 Task: Find an Airbnb in Nanpiao, China for 9 guests from August 8 to August 15, with a price range of ₹10,000 to ₹14,000, 5 bedrooms, 8+ beds, 5 bathrooms, and amenities including Wifi, Free parking, and TV. Enable 'Self check-in'.
Action: Mouse moved to (595, 94)
Screenshot: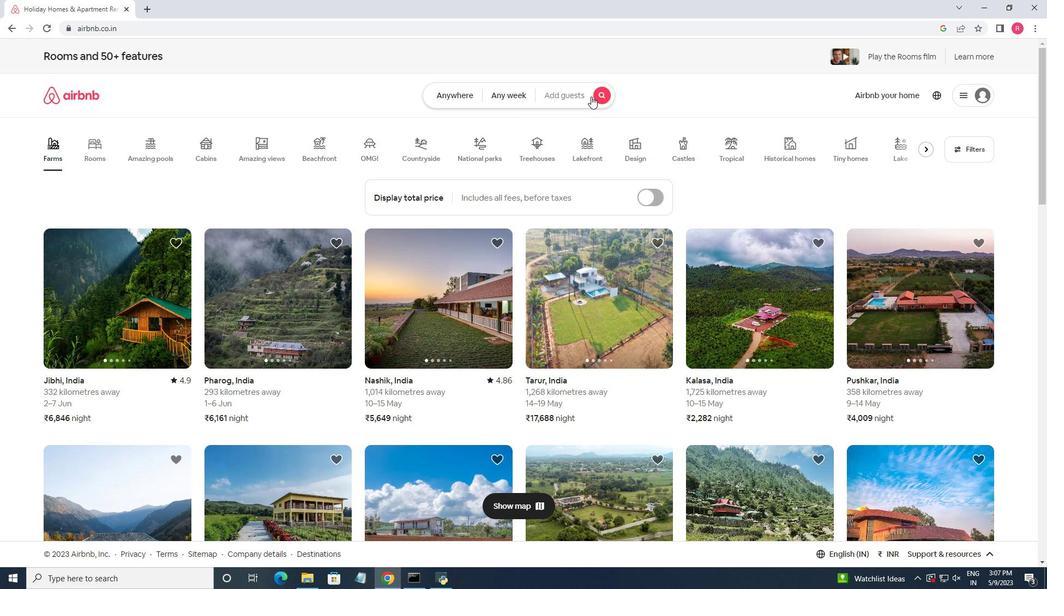 
Action: Mouse pressed left at (595, 94)
Screenshot: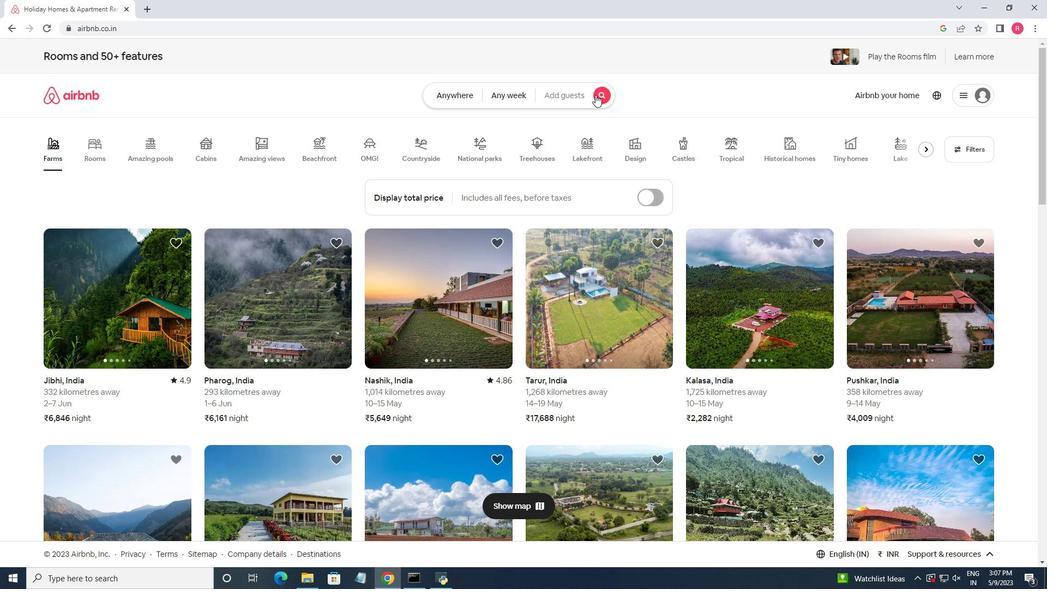 
Action: Mouse moved to (344, 140)
Screenshot: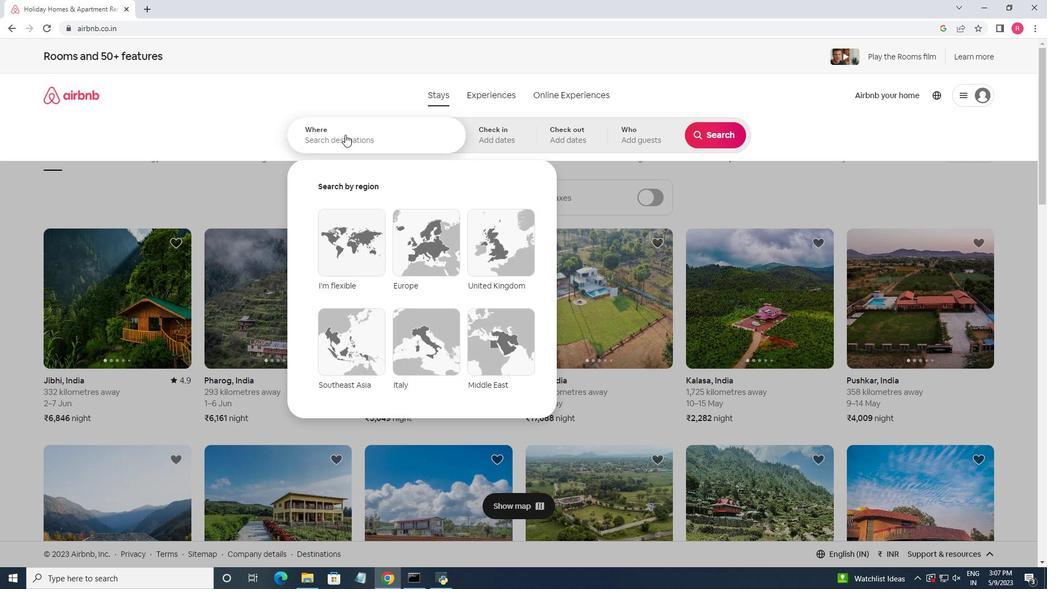 
Action: Mouse pressed left at (344, 140)
Screenshot: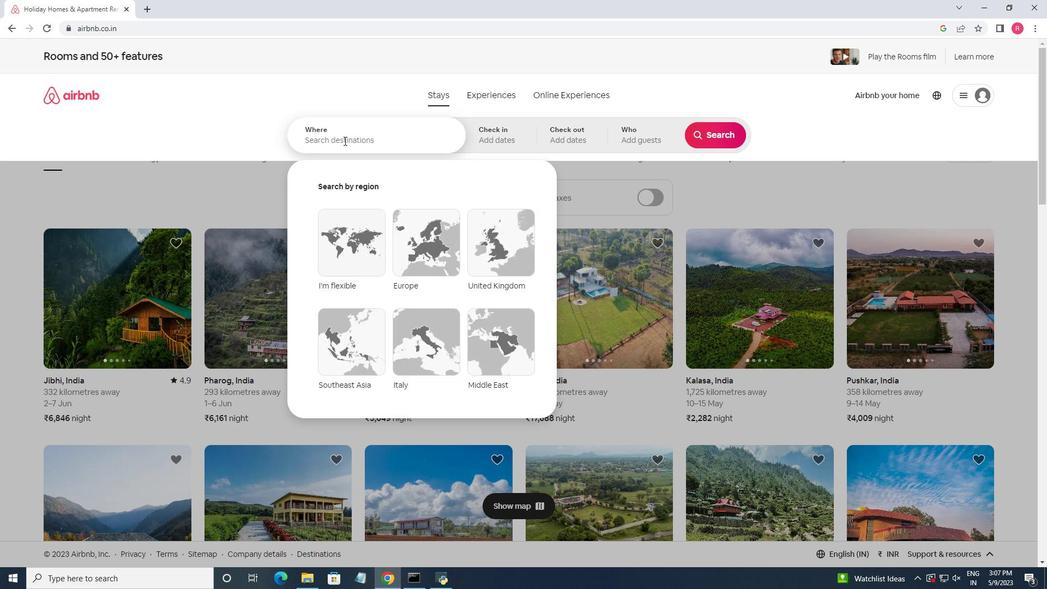 
Action: Key pressed <Key.shift><Key.shift>Nanpiao,<Key.space><Key.shift>China
Screenshot: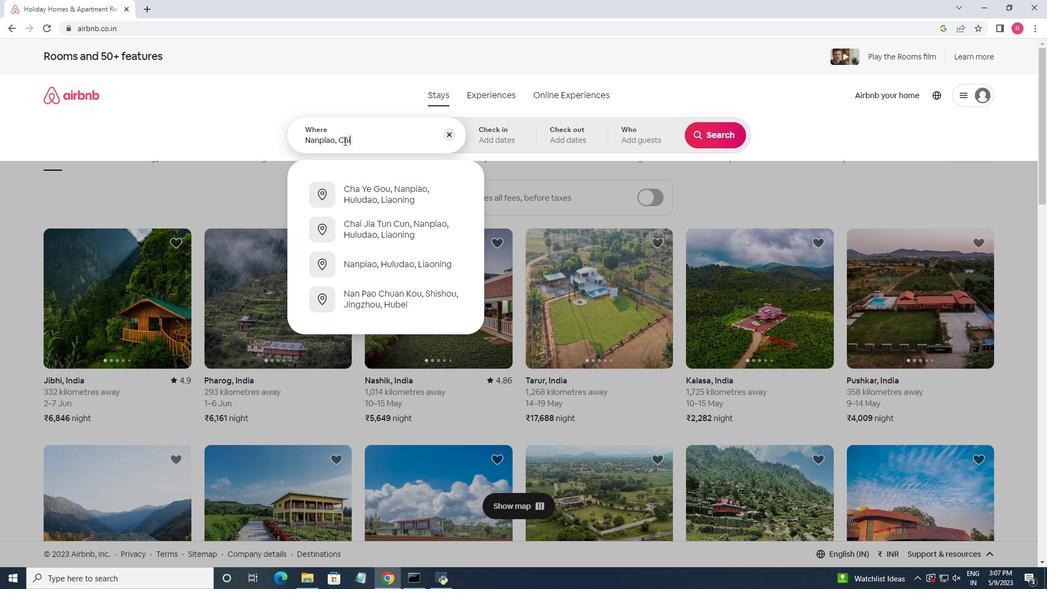 
Action: Mouse moved to (365, 89)
Screenshot: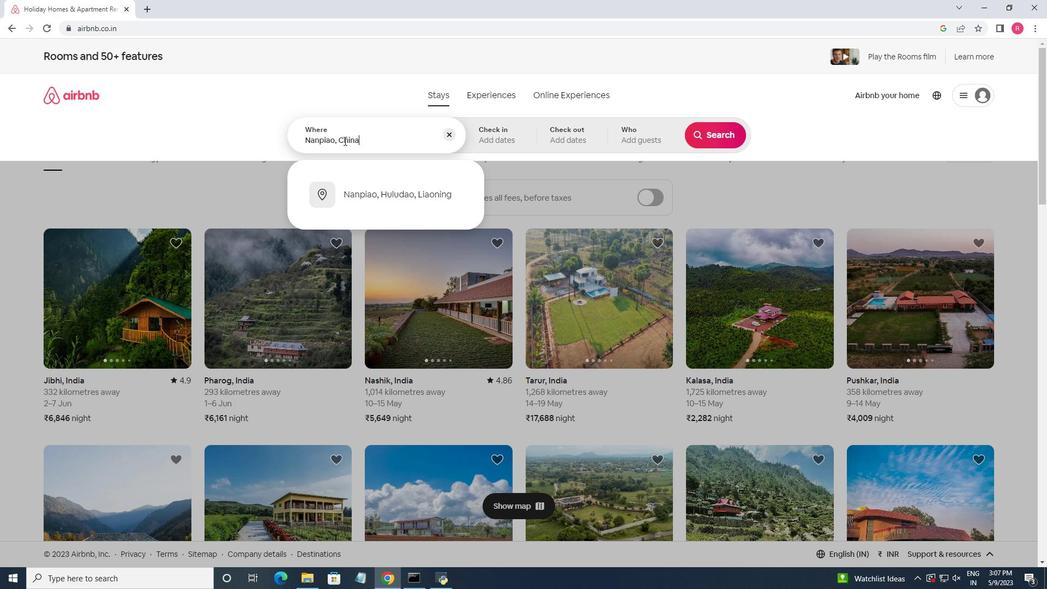 
Action: Key pressed <Key.enter>
Screenshot: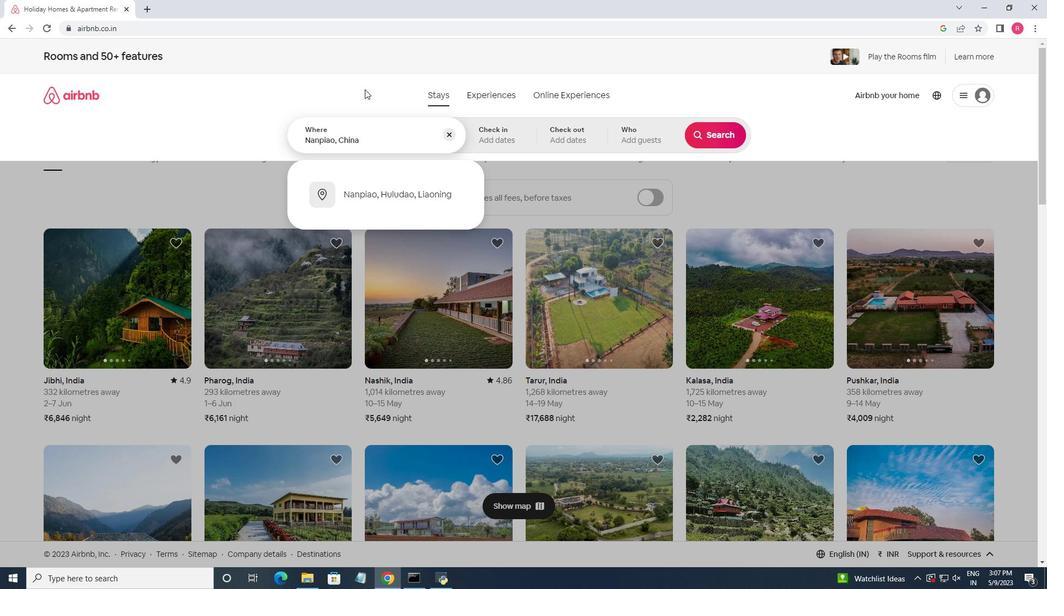 
Action: Mouse moved to (714, 227)
Screenshot: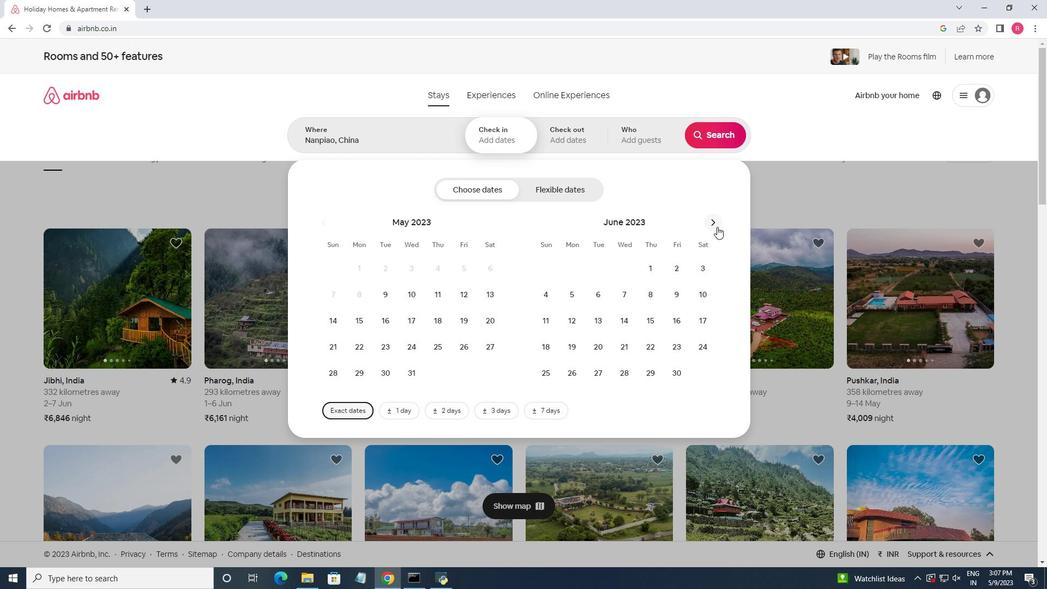 
Action: Mouse pressed left at (714, 227)
Screenshot: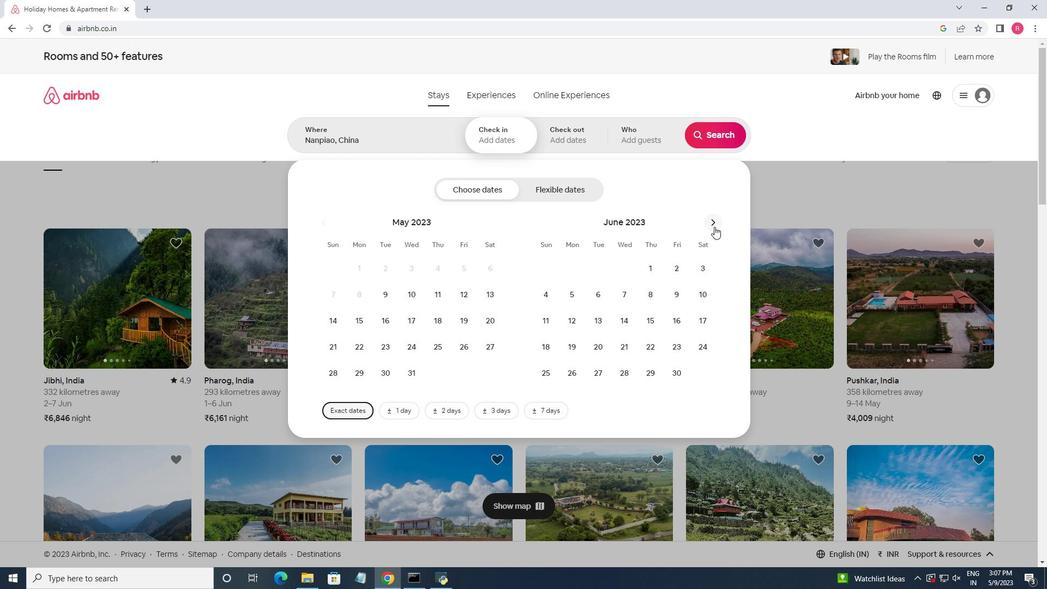 
Action: Mouse pressed left at (714, 227)
Screenshot: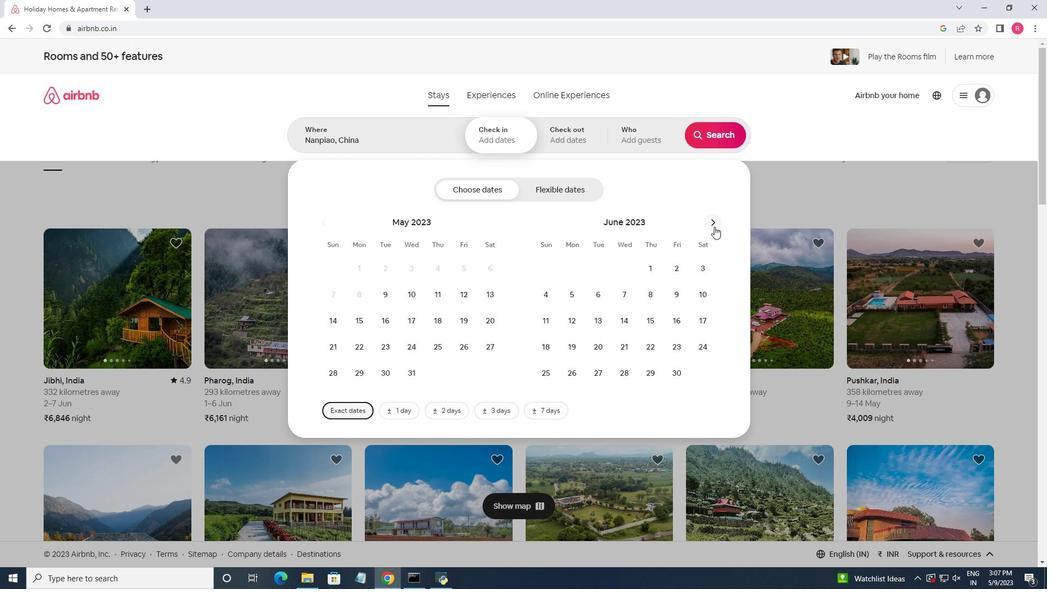 
Action: Mouse moved to (594, 295)
Screenshot: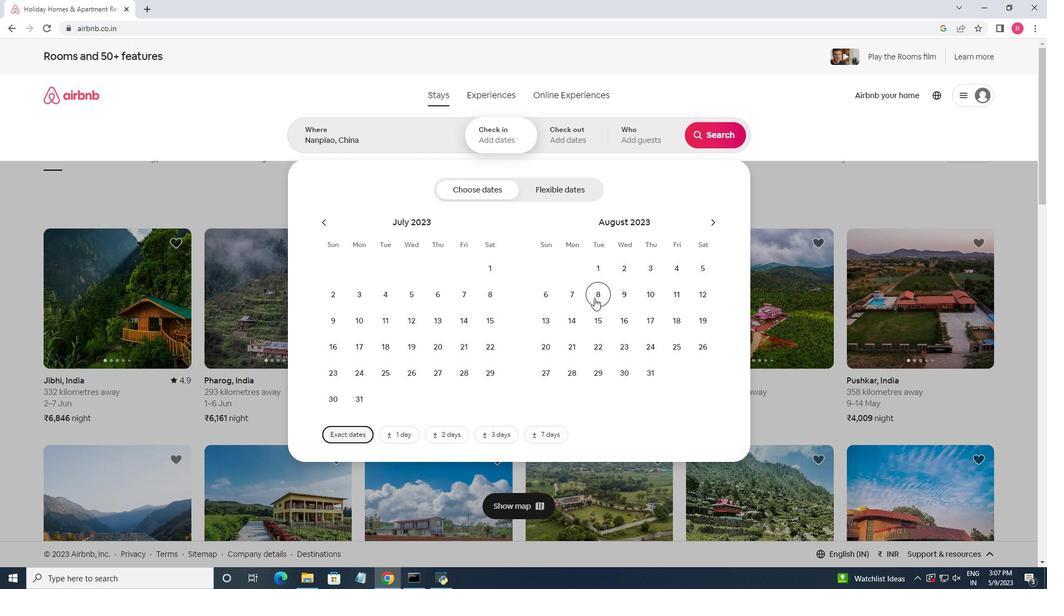 
Action: Mouse pressed left at (594, 295)
Screenshot: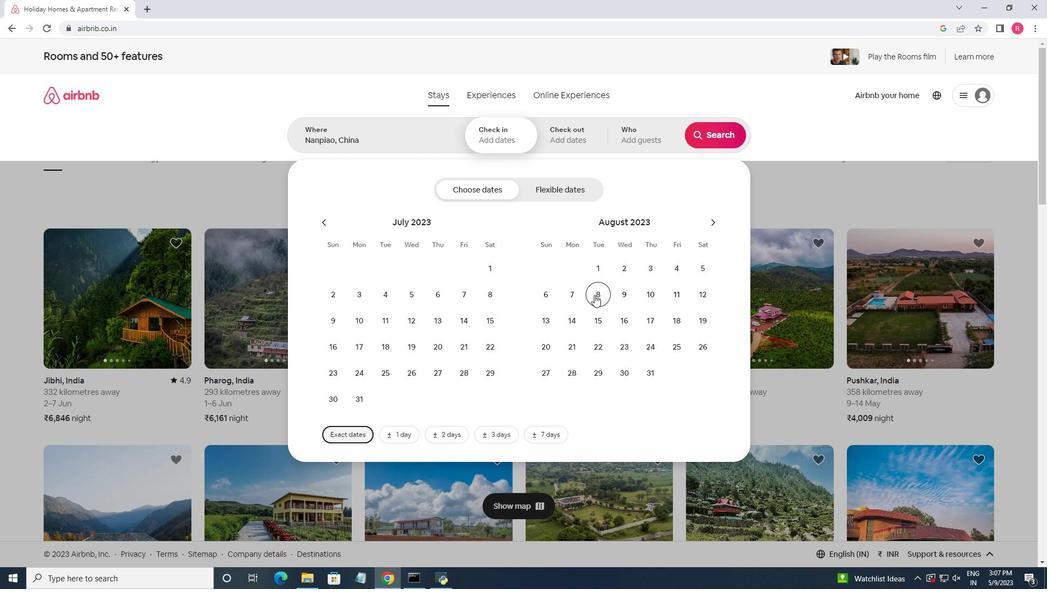 
Action: Mouse moved to (599, 318)
Screenshot: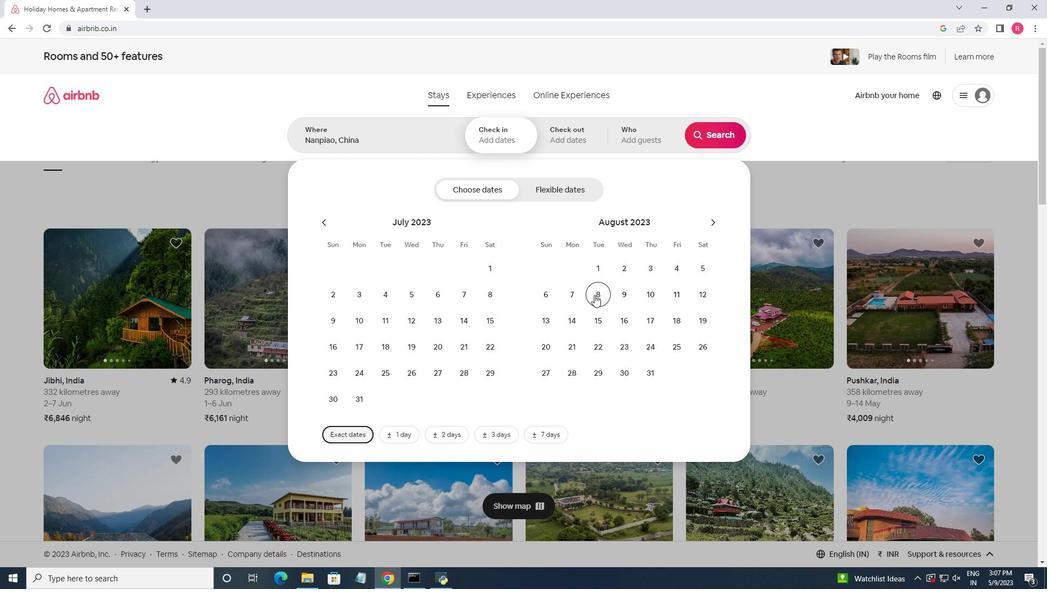 
Action: Mouse pressed left at (599, 318)
Screenshot: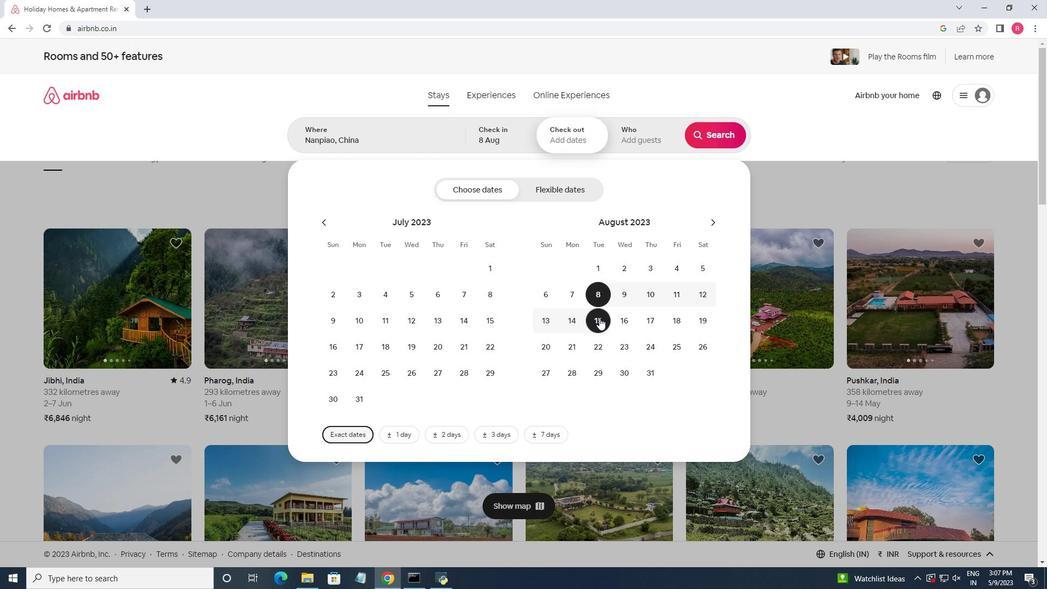 
Action: Mouse moved to (651, 142)
Screenshot: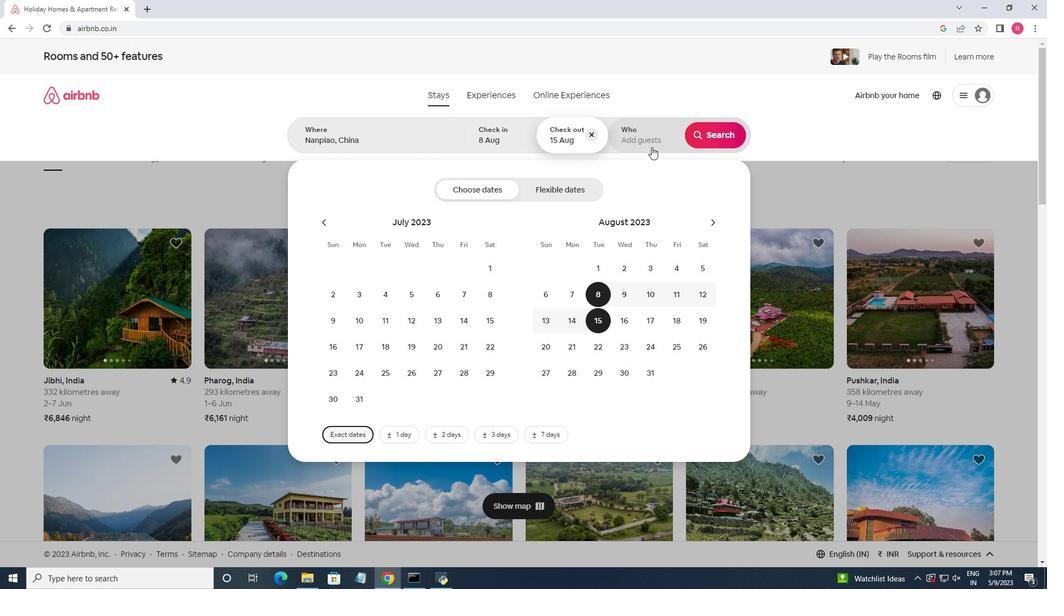 
Action: Mouse pressed left at (651, 142)
Screenshot: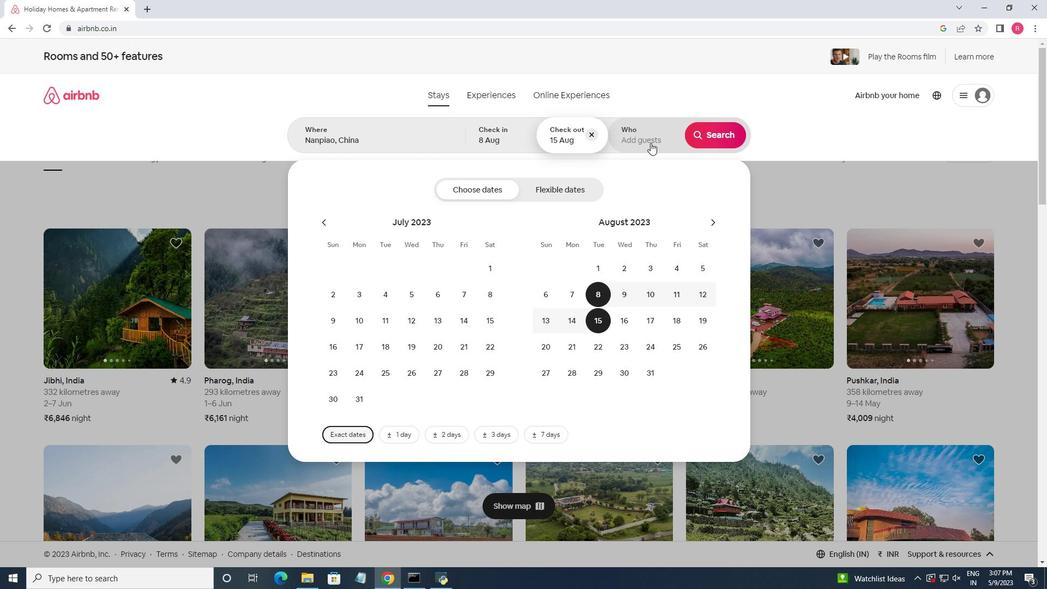 
Action: Mouse moved to (719, 199)
Screenshot: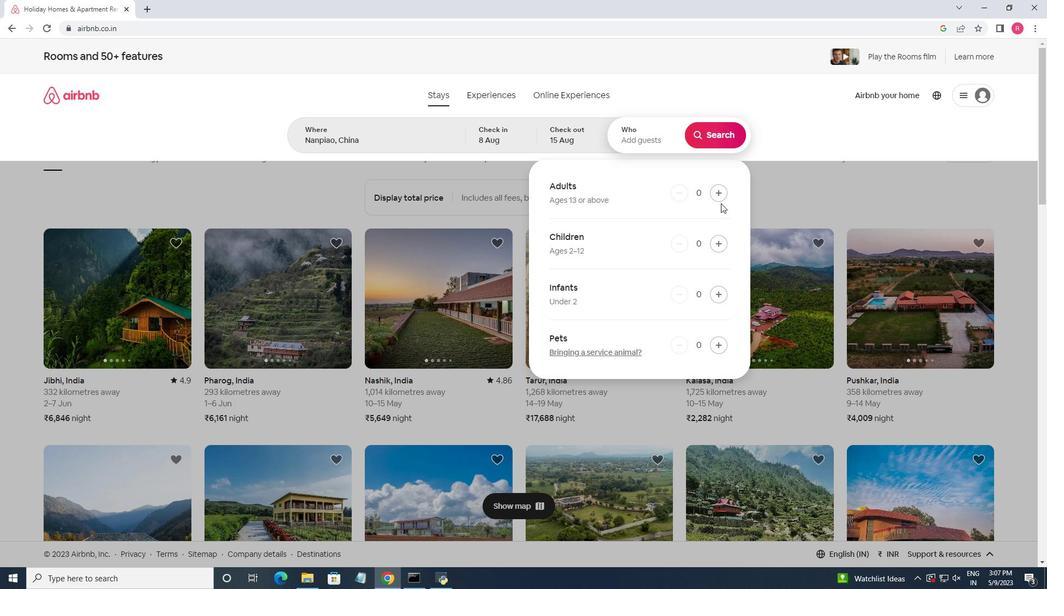 
Action: Mouse pressed left at (719, 199)
Screenshot: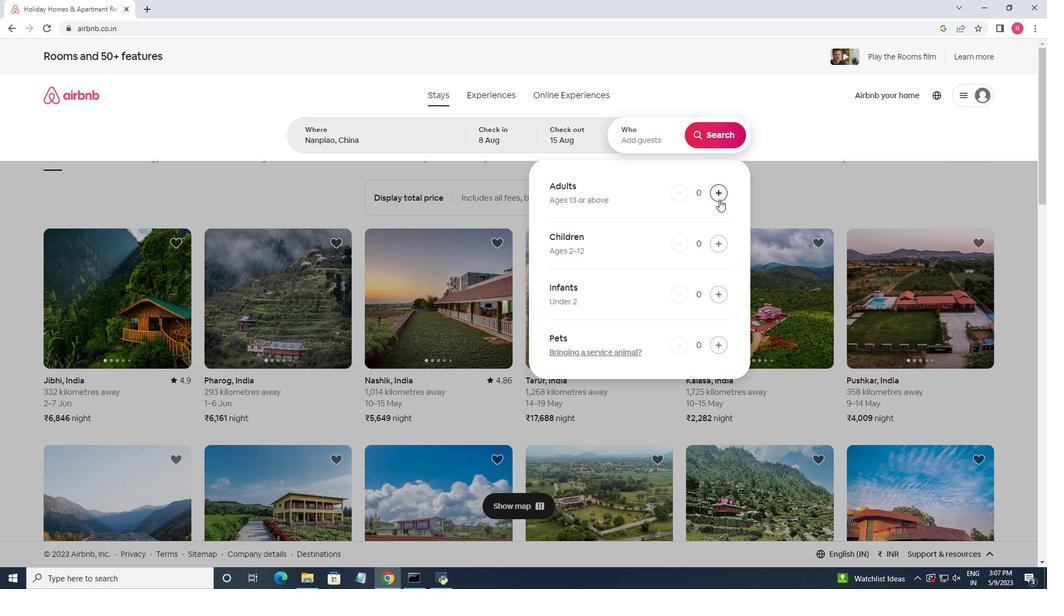
Action: Mouse pressed left at (719, 199)
Screenshot: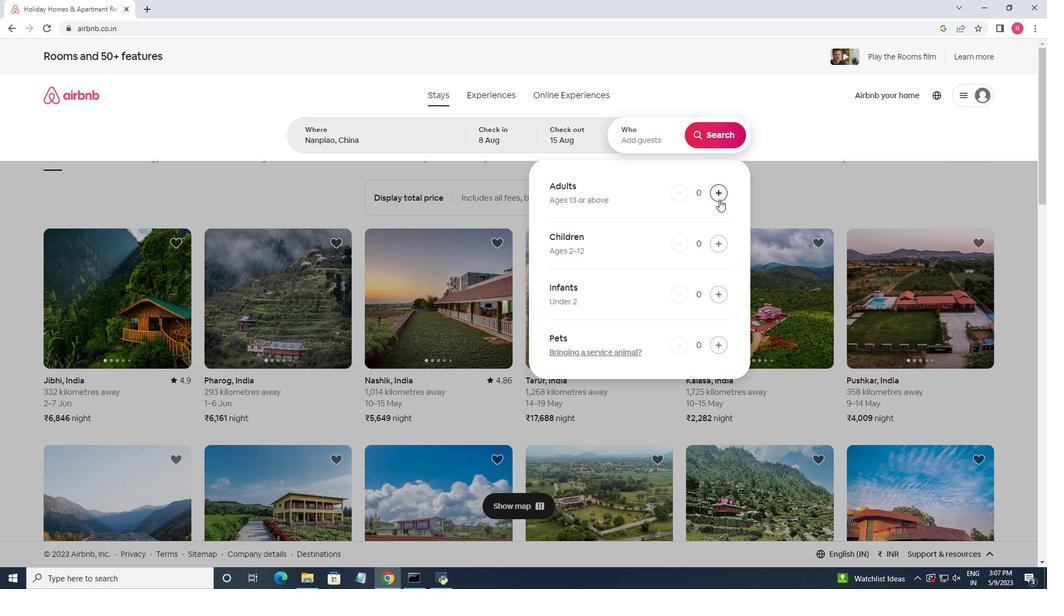 
Action: Mouse pressed left at (719, 199)
Screenshot: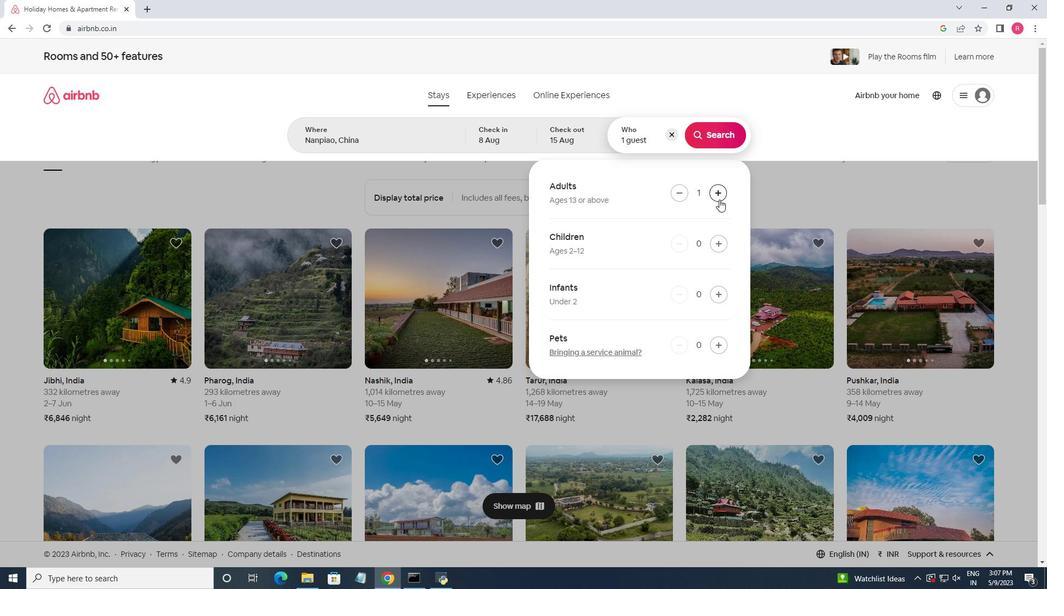 
Action: Mouse pressed left at (719, 199)
Screenshot: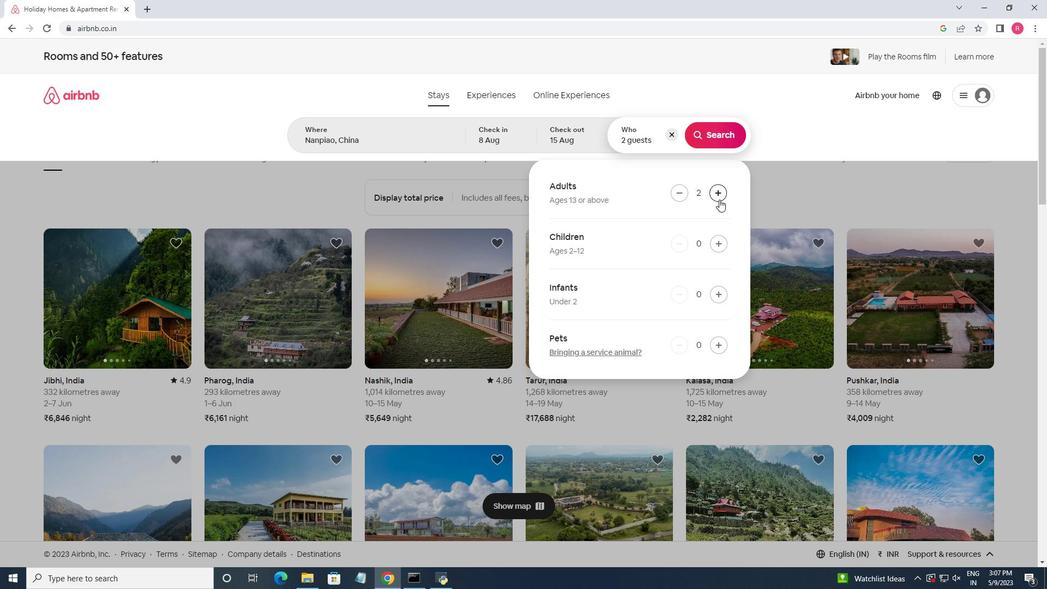 
Action: Mouse pressed left at (719, 199)
Screenshot: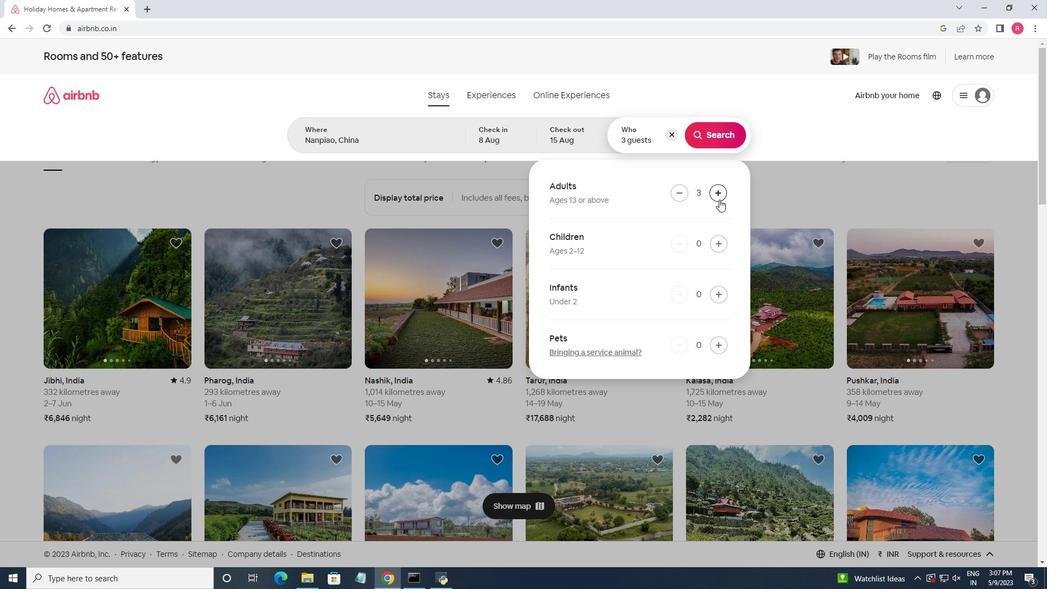 
Action: Mouse pressed left at (719, 199)
Screenshot: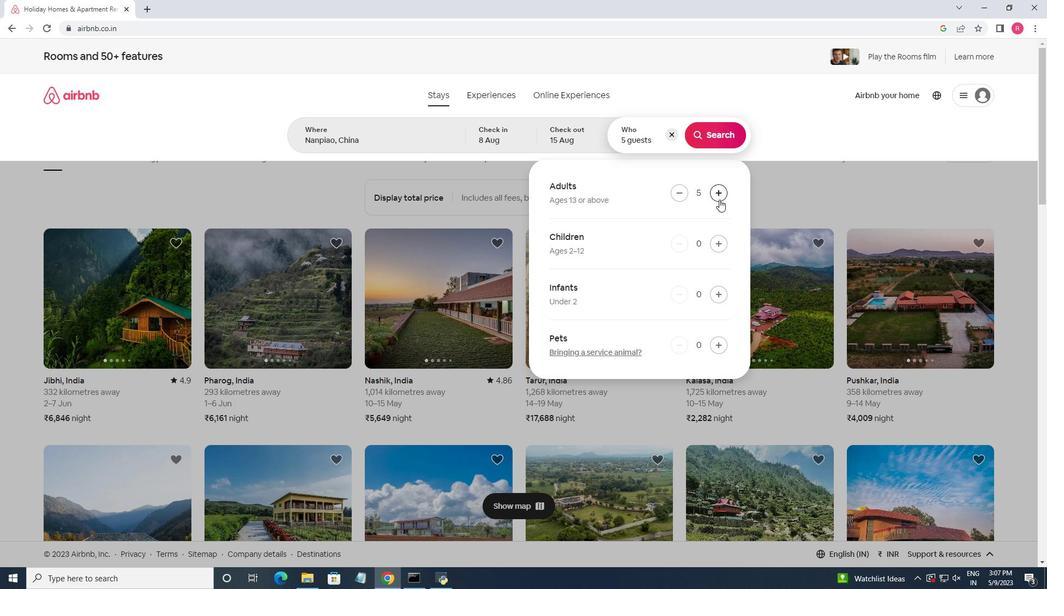
Action: Mouse pressed left at (719, 199)
Screenshot: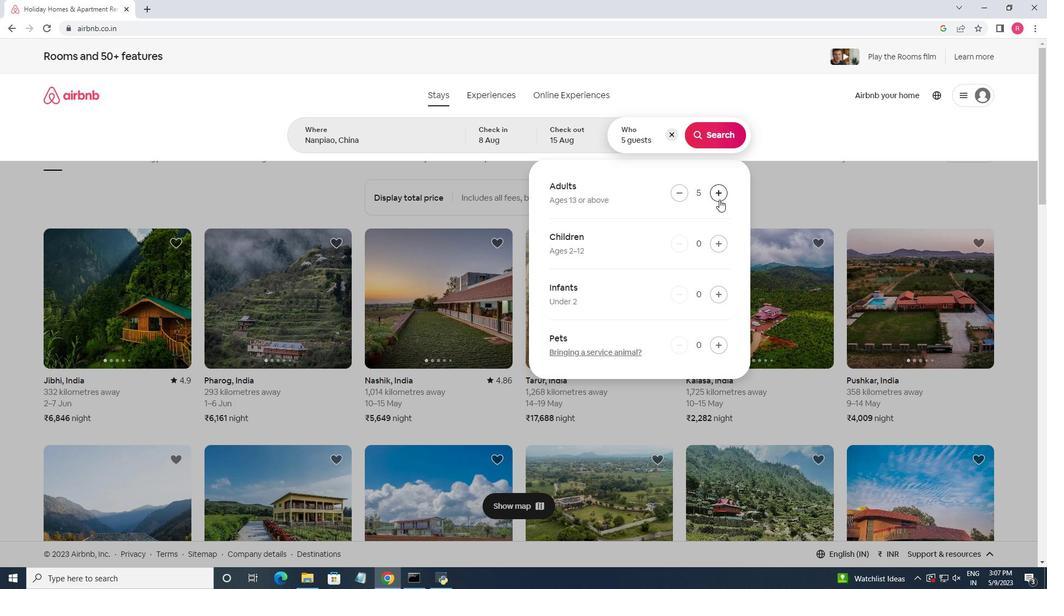 
Action: Mouse pressed left at (719, 199)
Screenshot: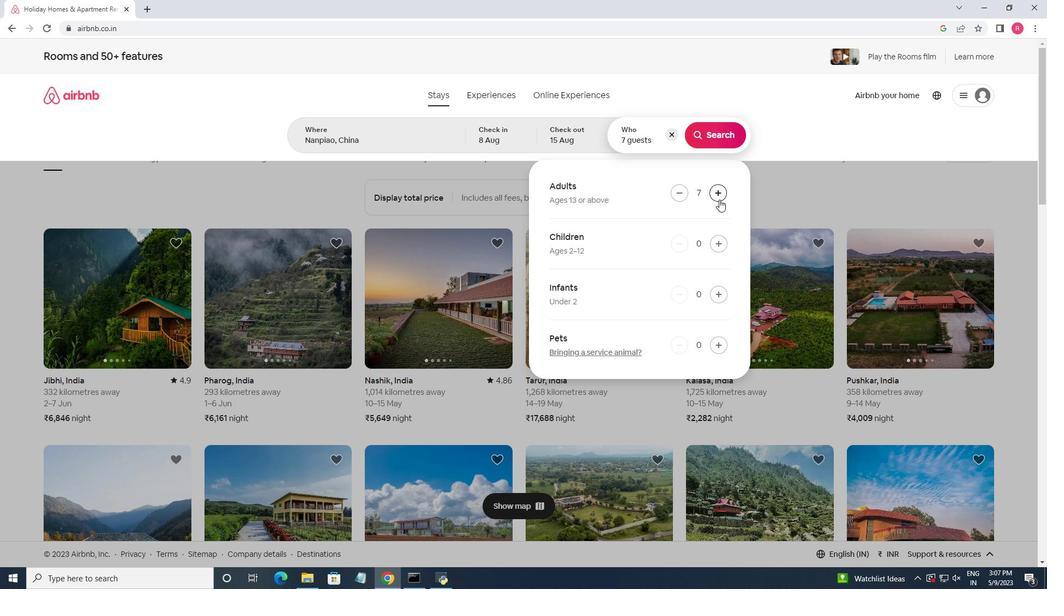 
Action: Mouse pressed left at (719, 199)
Screenshot: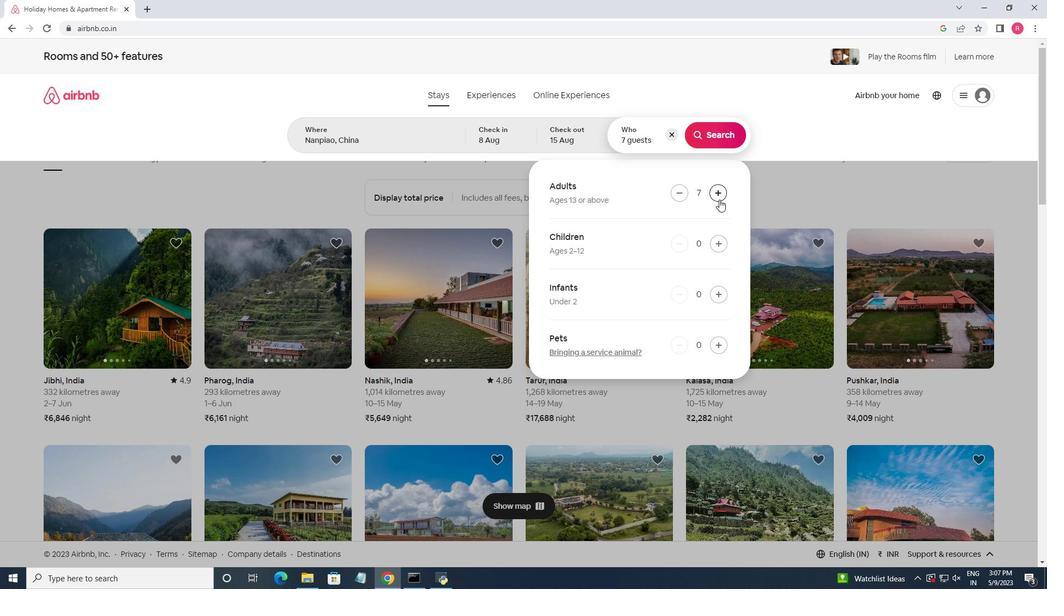 
Action: Mouse moved to (710, 133)
Screenshot: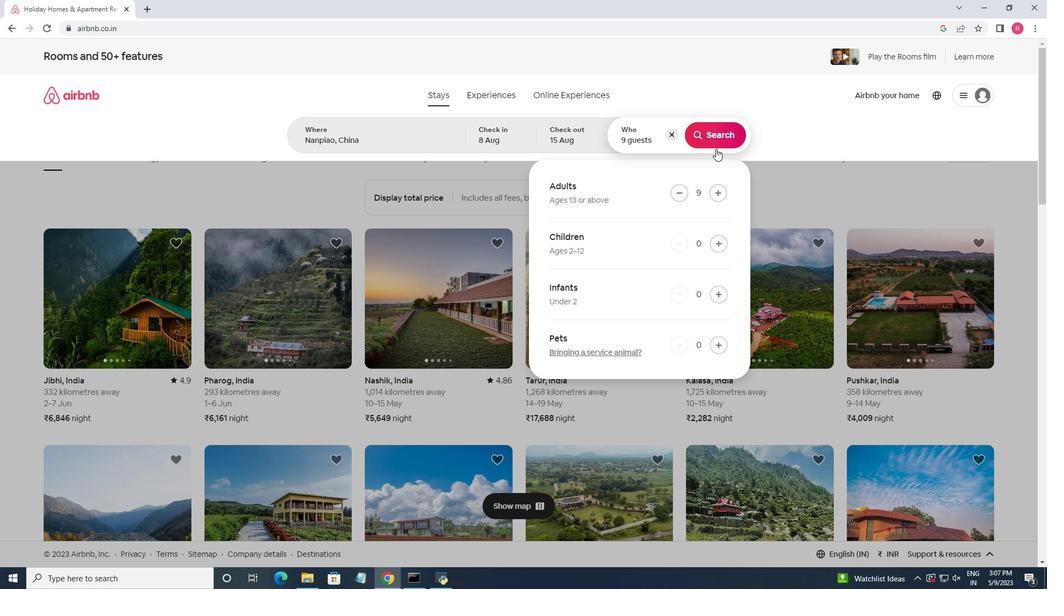 
Action: Mouse pressed left at (710, 133)
Screenshot: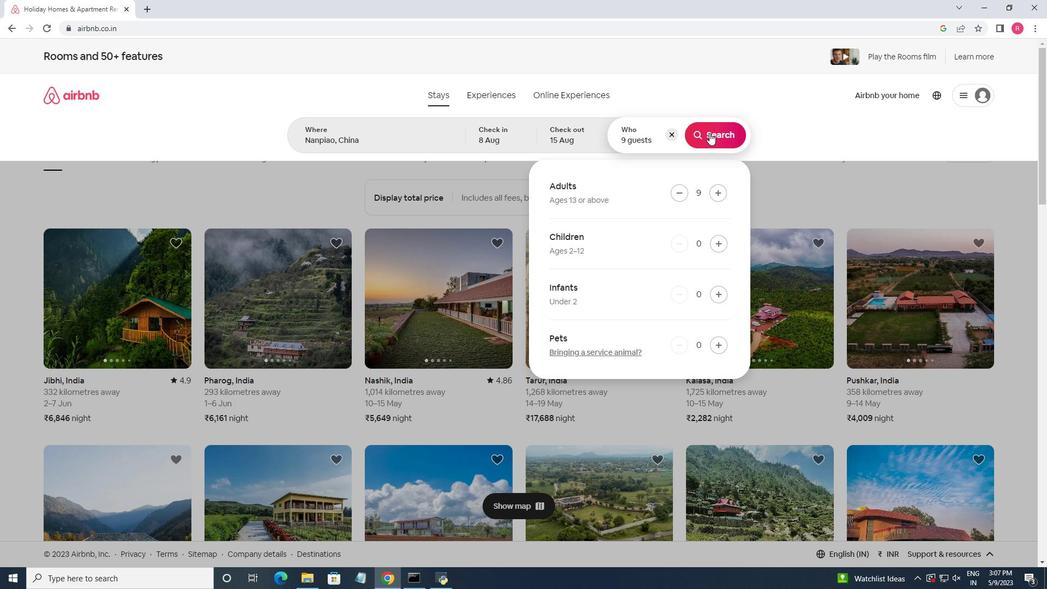 
Action: Mouse moved to (994, 100)
Screenshot: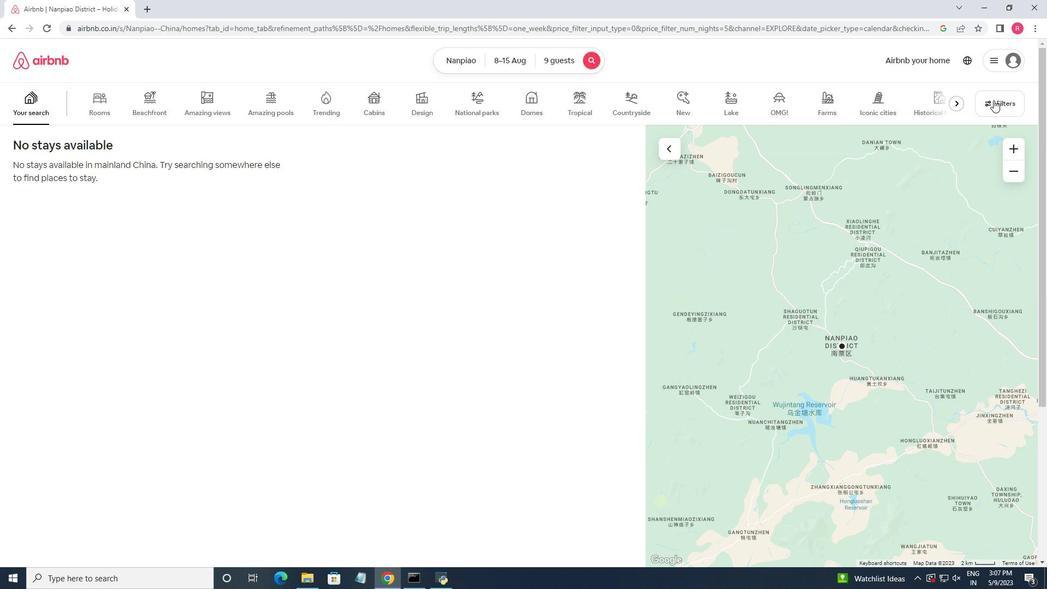 
Action: Mouse pressed left at (994, 100)
Screenshot: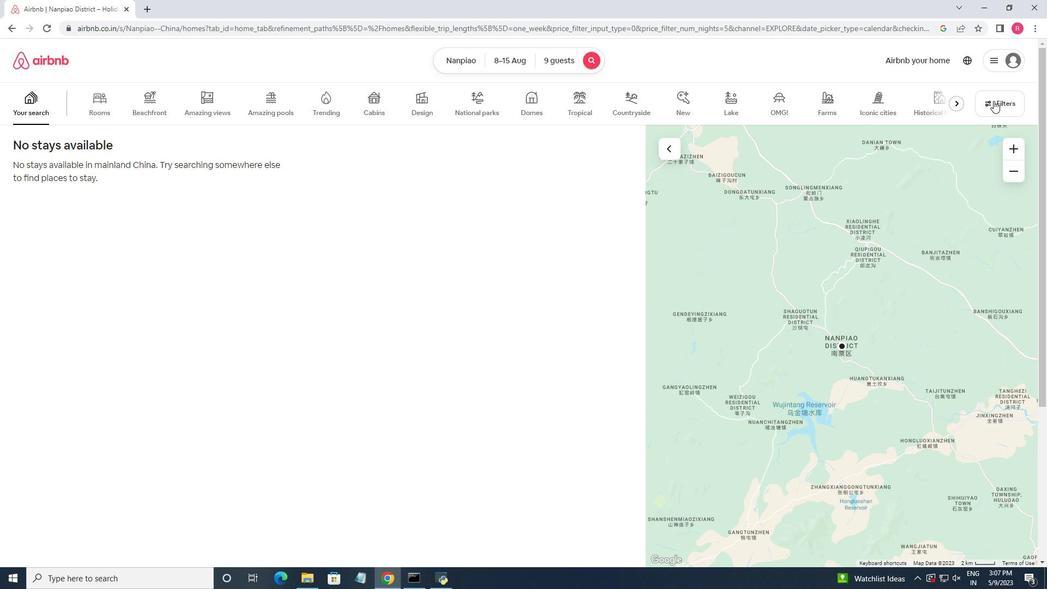 
Action: Mouse moved to (420, 370)
Screenshot: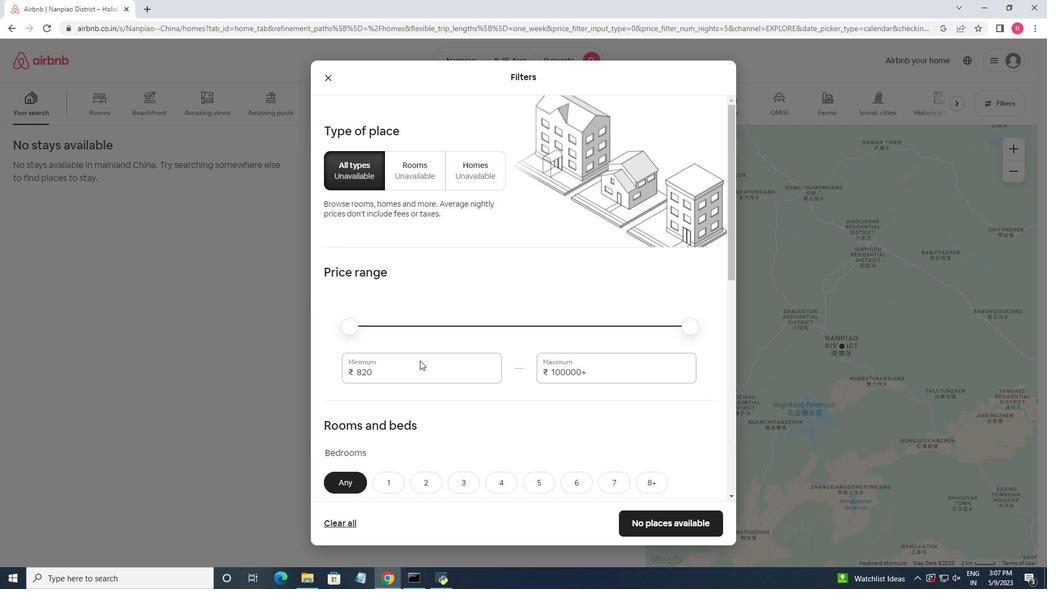 
Action: Mouse pressed left at (420, 370)
Screenshot: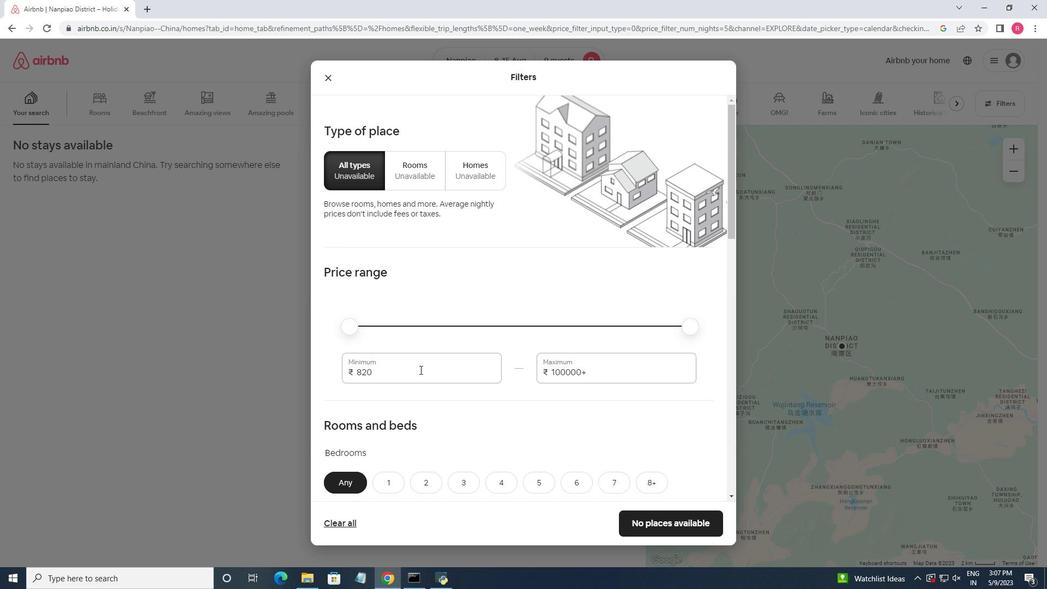 
Action: Mouse moved to (419, 371)
Screenshot: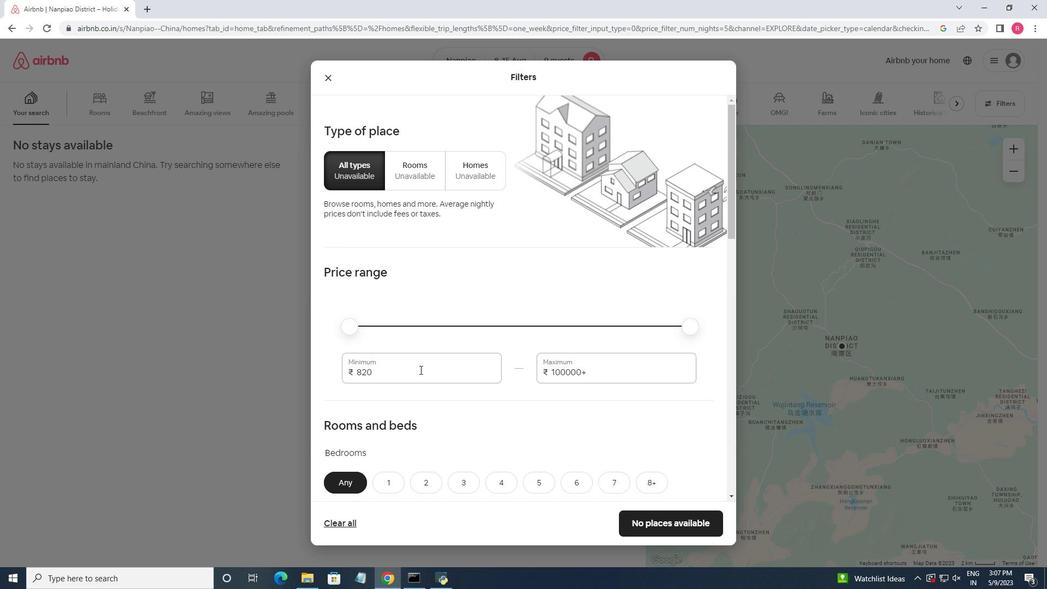 
Action: Mouse pressed left at (419, 371)
Screenshot: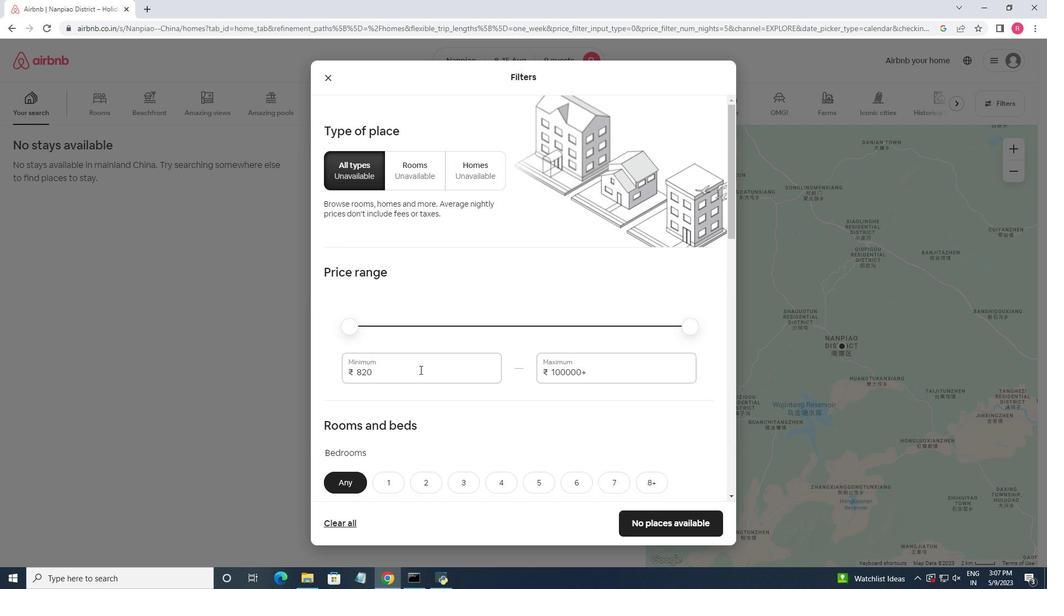 
Action: Key pressed <Key.backspace>10000<Key.tab>14000
Screenshot: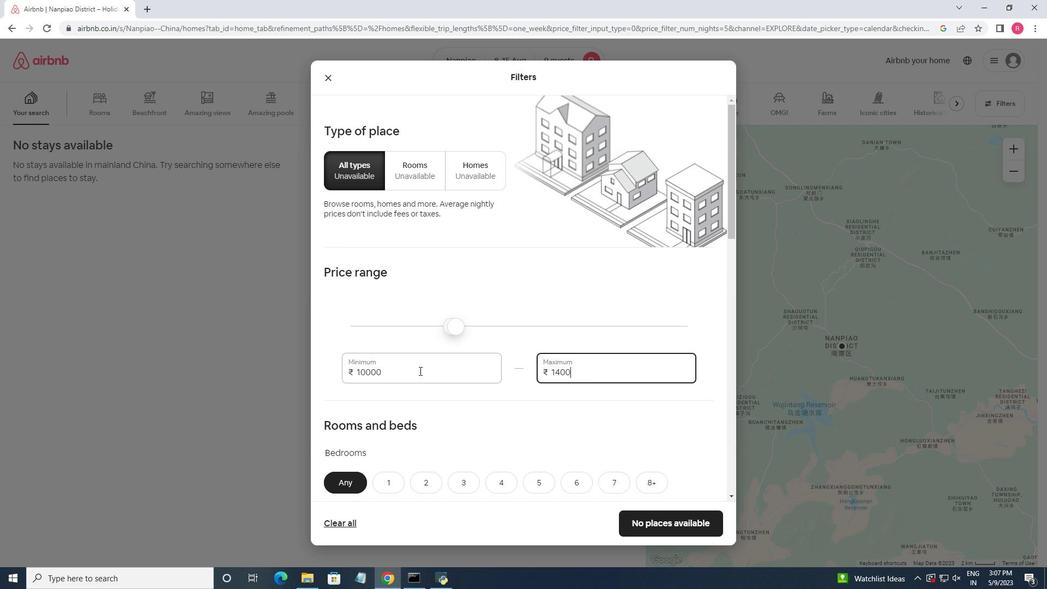 
Action: Mouse moved to (515, 330)
Screenshot: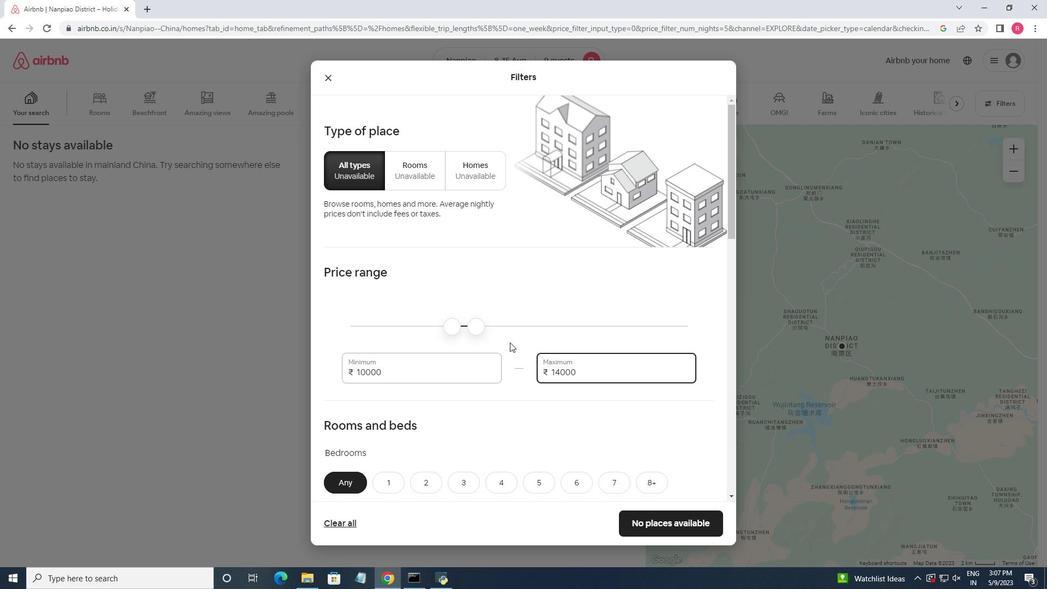 
Action: Mouse scrolled (515, 330) with delta (0, 0)
Screenshot: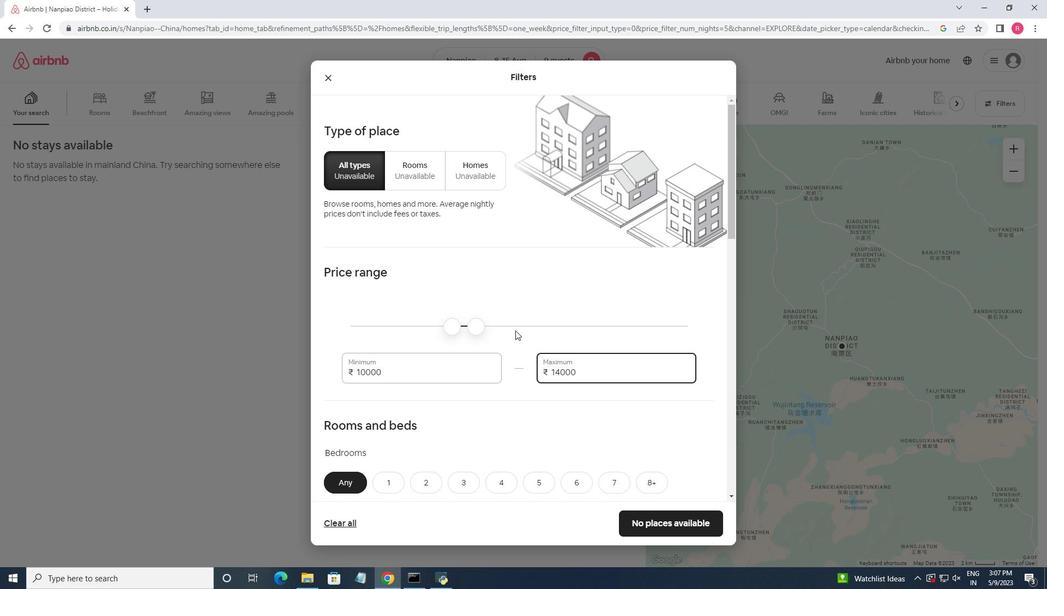 
Action: Mouse moved to (517, 330)
Screenshot: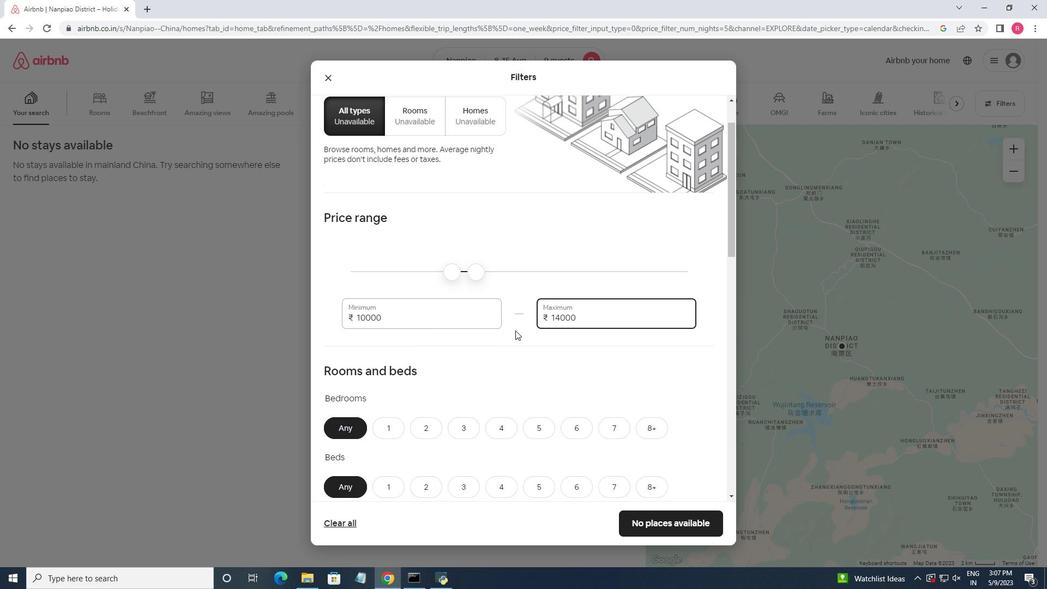
Action: Mouse scrolled (517, 329) with delta (0, 0)
Screenshot: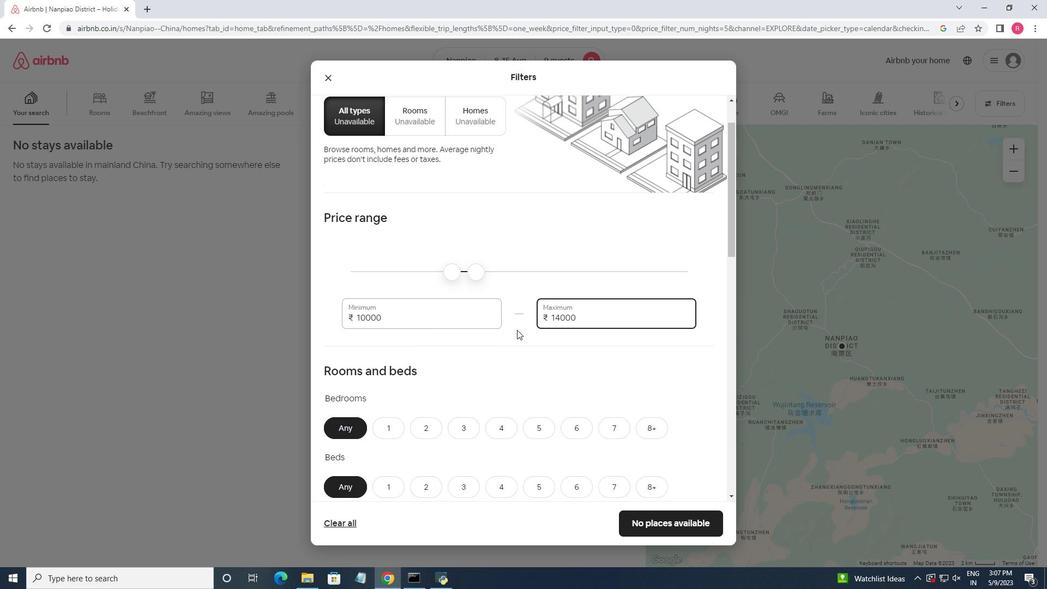 
Action: Mouse scrolled (517, 329) with delta (0, 0)
Screenshot: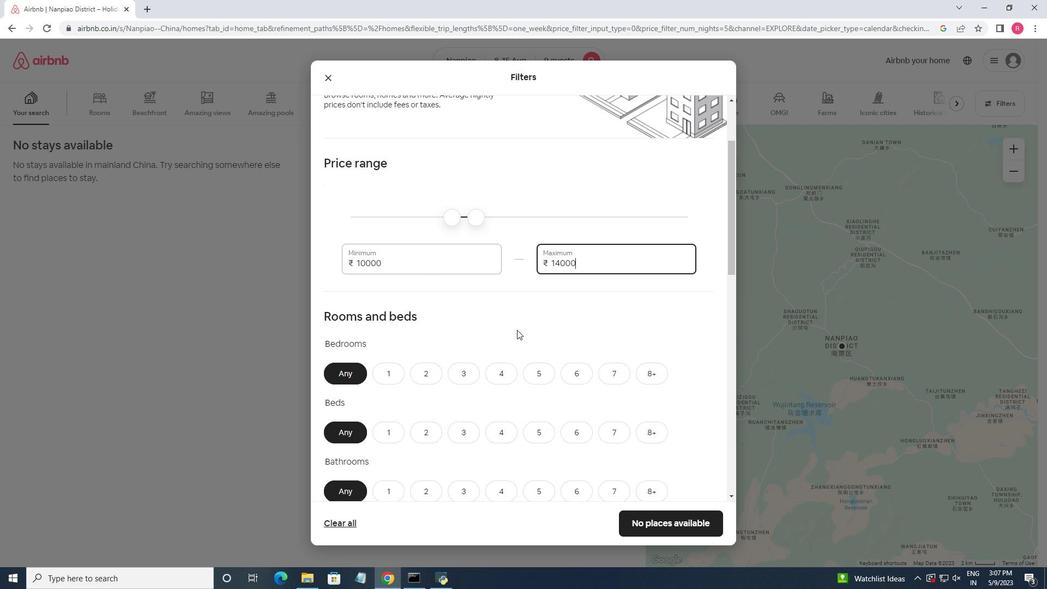 
Action: Mouse moved to (551, 325)
Screenshot: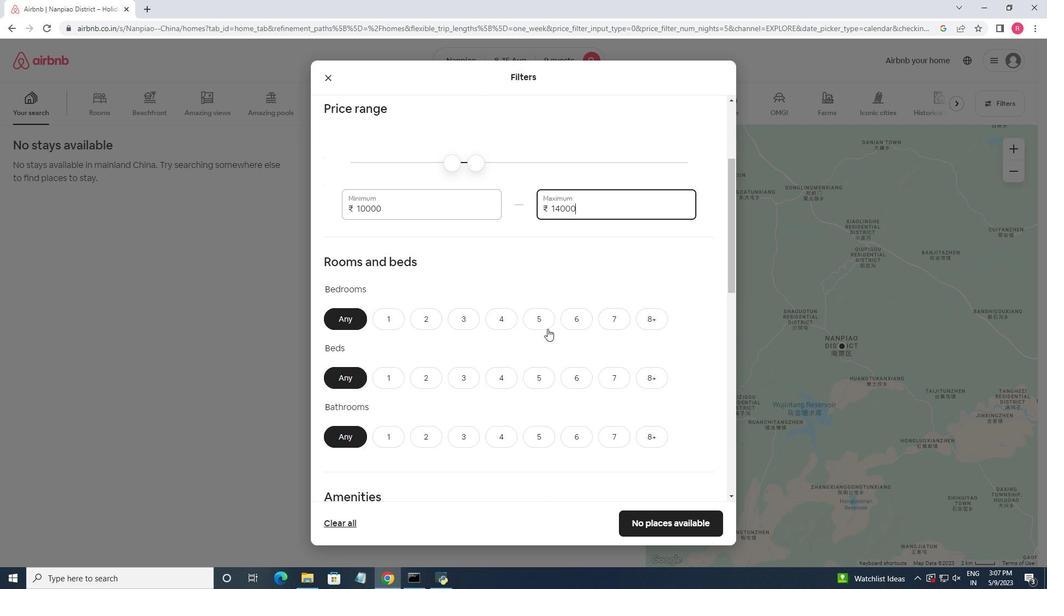 
Action: Mouse pressed left at (551, 325)
Screenshot: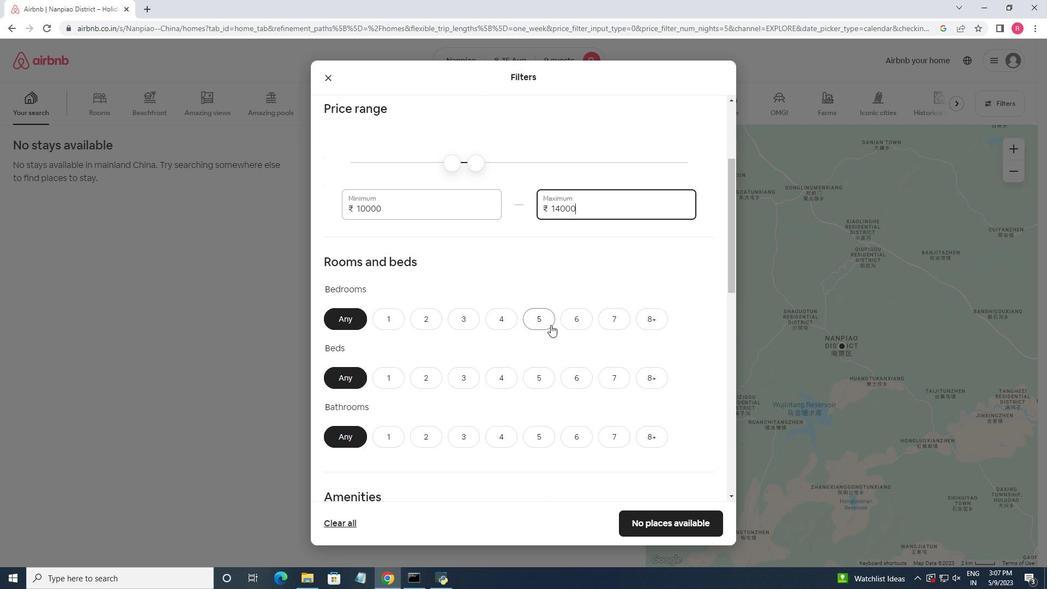 
Action: Mouse moved to (659, 374)
Screenshot: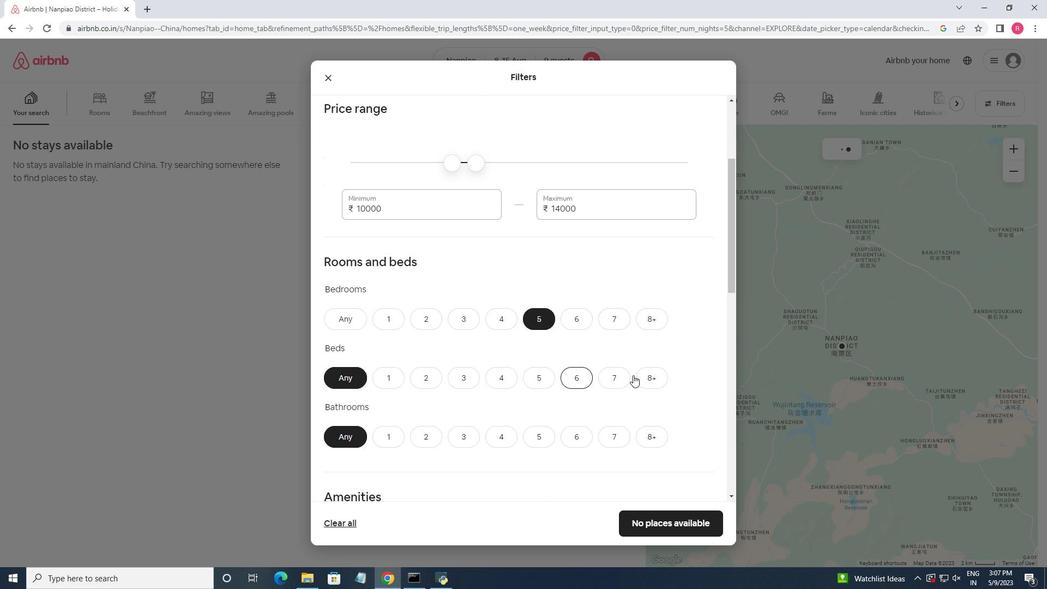 
Action: Mouse pressed left at (659, 374)
Screenshot: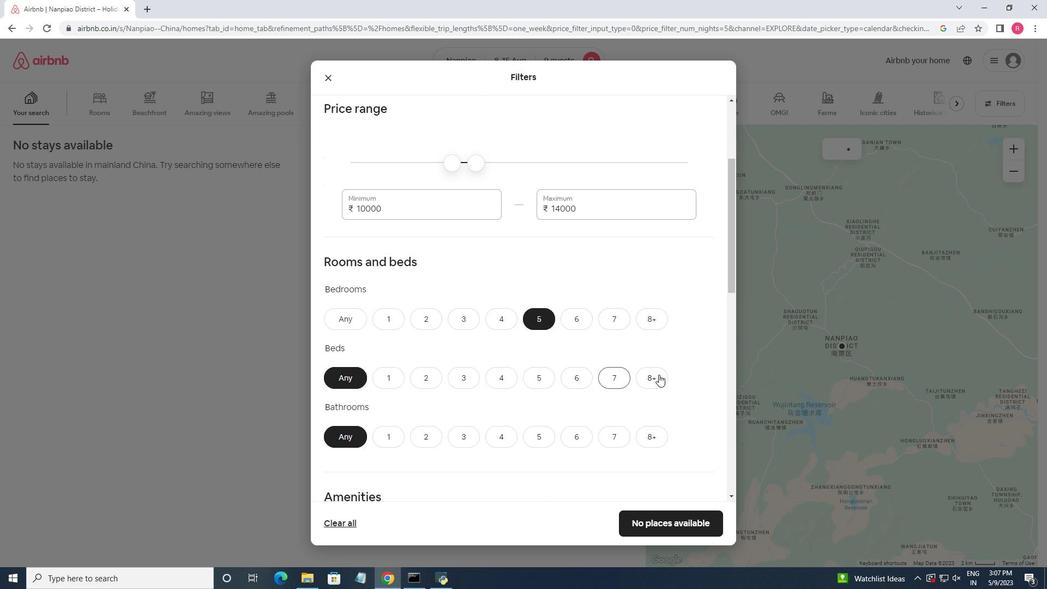 
Action: Mouse moved to (536, 436)
Screenshot: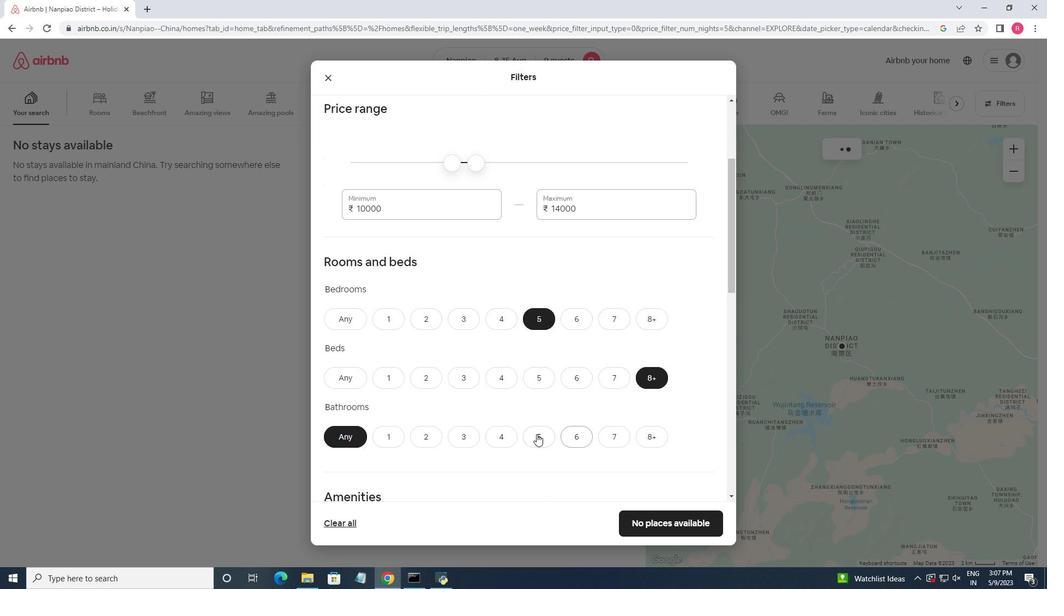 
Action: Mouse pressed left at (536, 436)
Screenshot: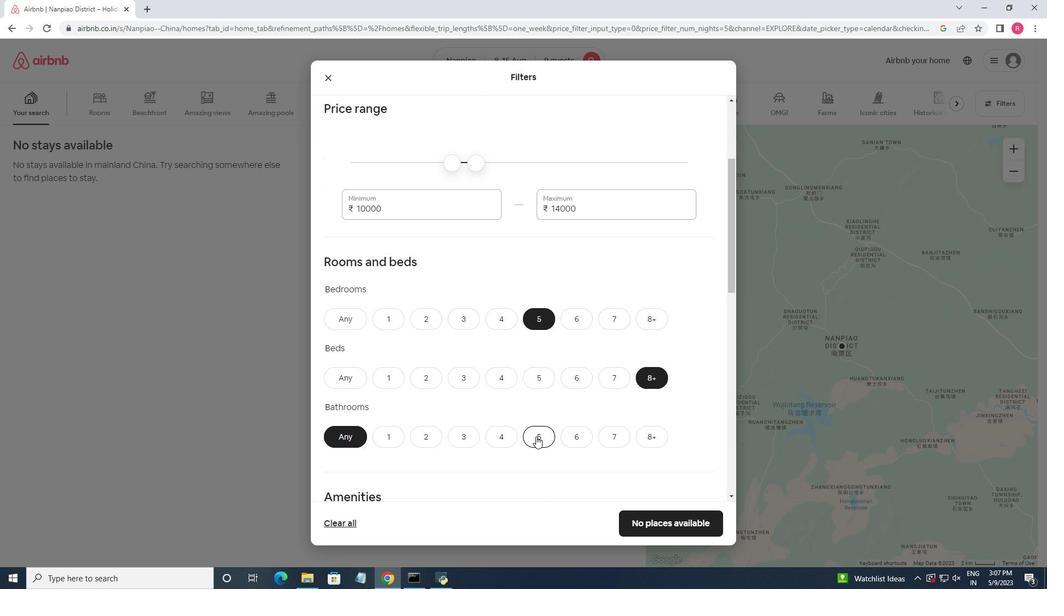 
Action: Mouse moved to (538, 388)
Screenshot: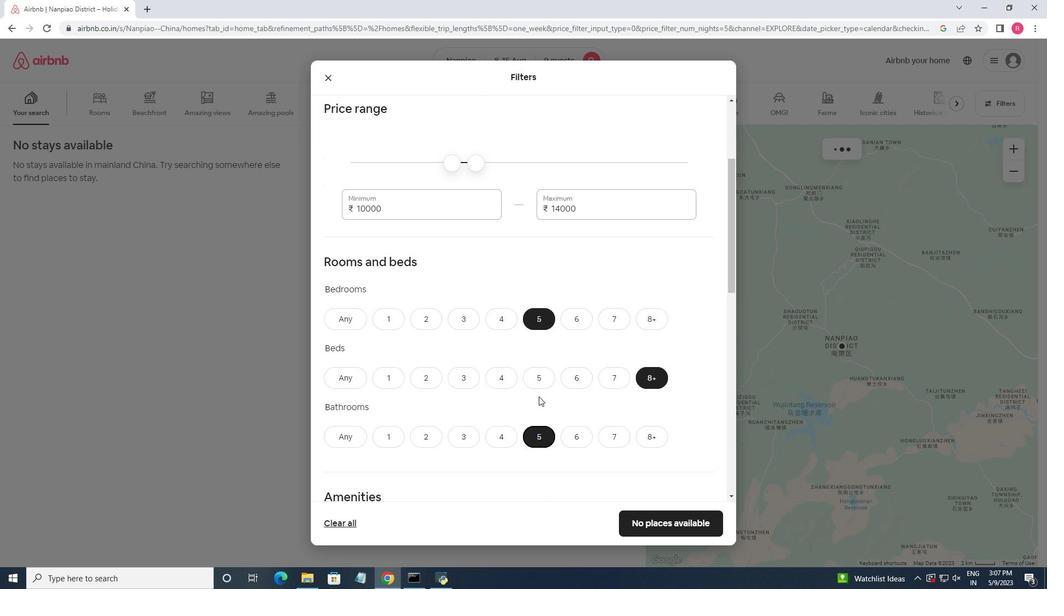 
Action: Mouse scrolled (538, 388) with delta (0, 0)
Screenshot: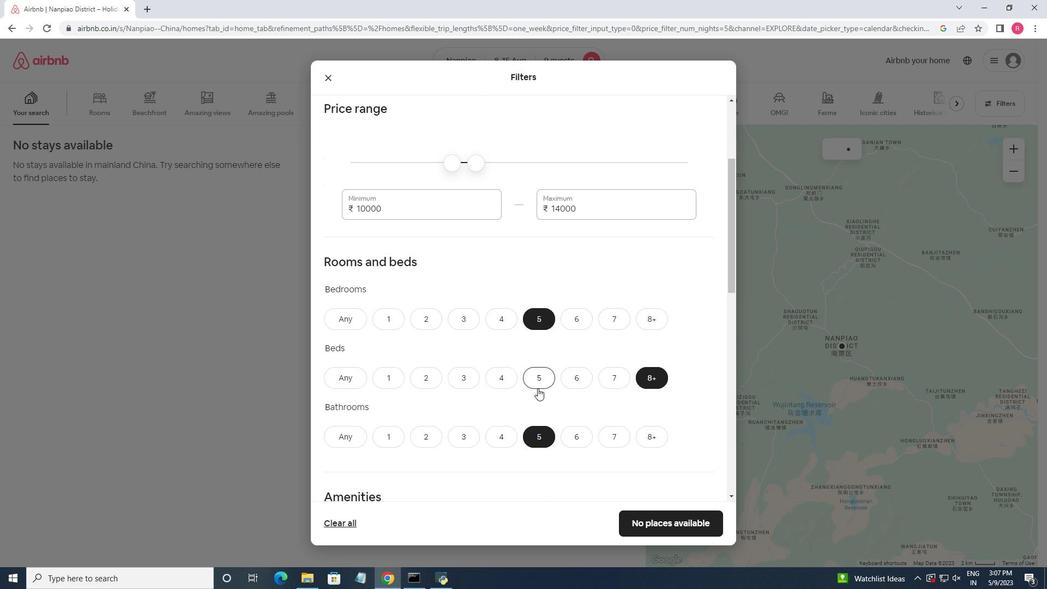 
Action: Mouse moved to (537, 388)
Screenshot: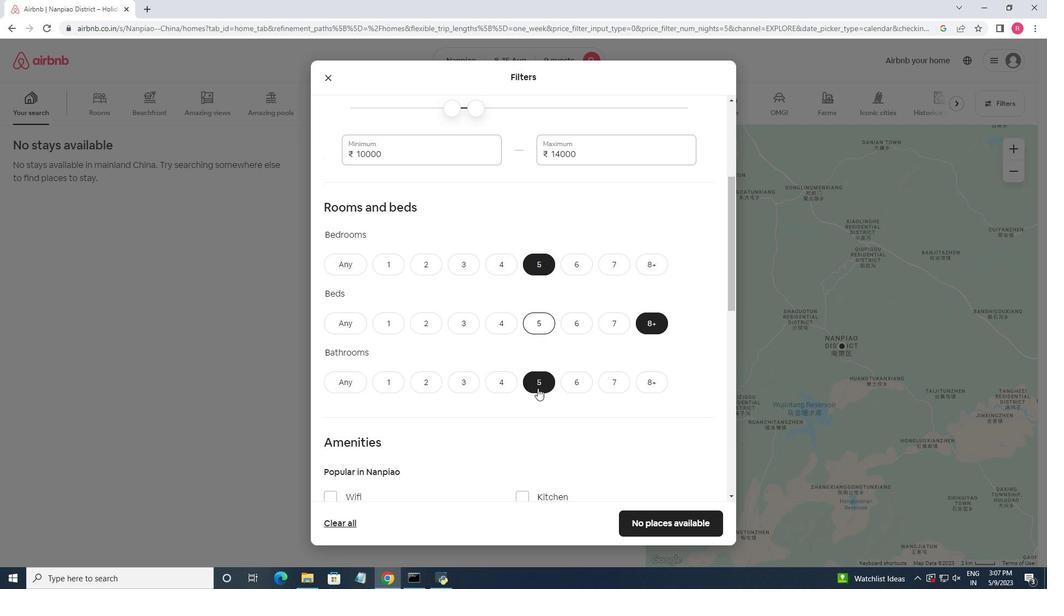 
Action: Mouse scrolled (537, 388) with delta (0, 0)
Screenshot: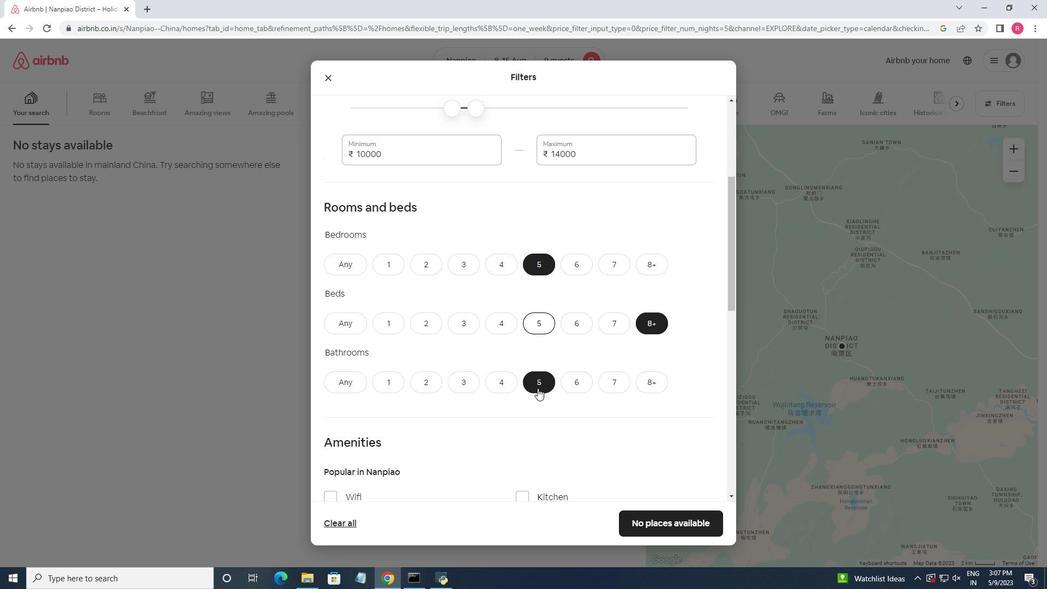 
Action: Mouse scrolled (537, 388) with delta (0, 0)
Screenshot: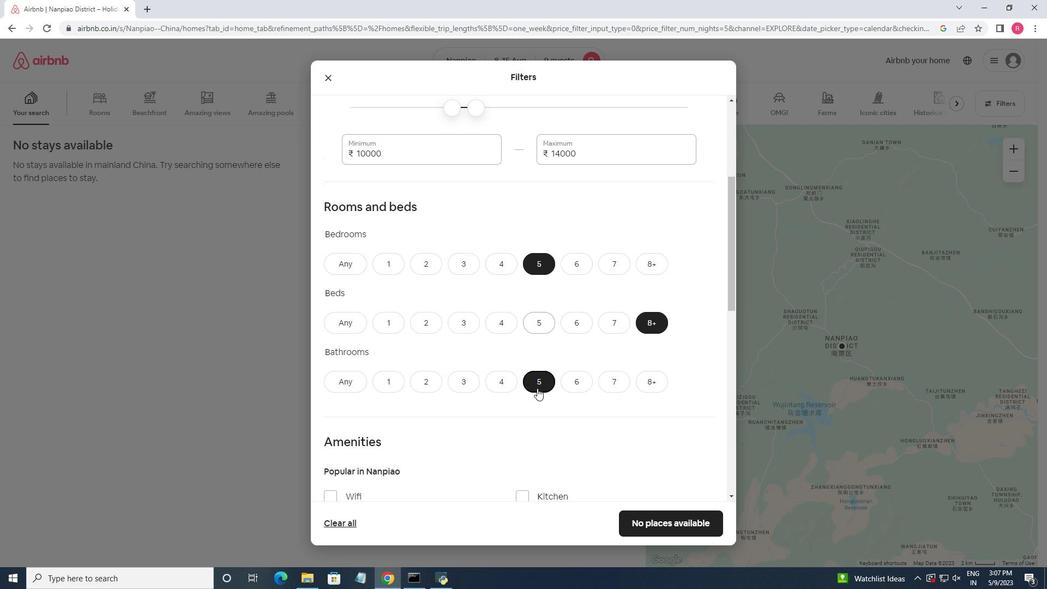 
Action: Mouse scrolled (537, 388) with delta (0, 0)
Screenshot: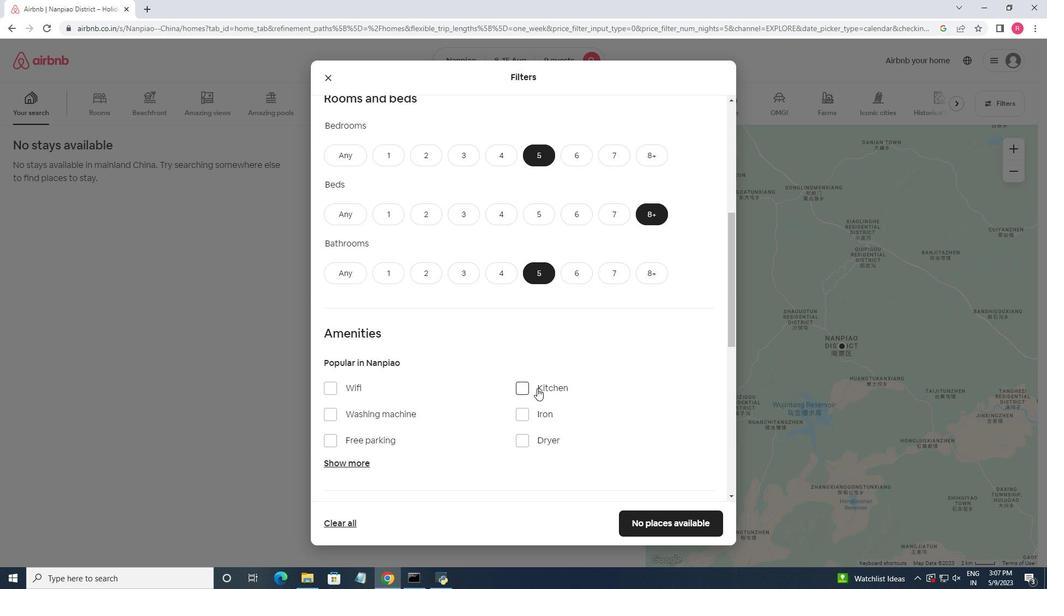 
Action: Mouse scrolled (537, 388) with delta (0, 0)
Screenshot: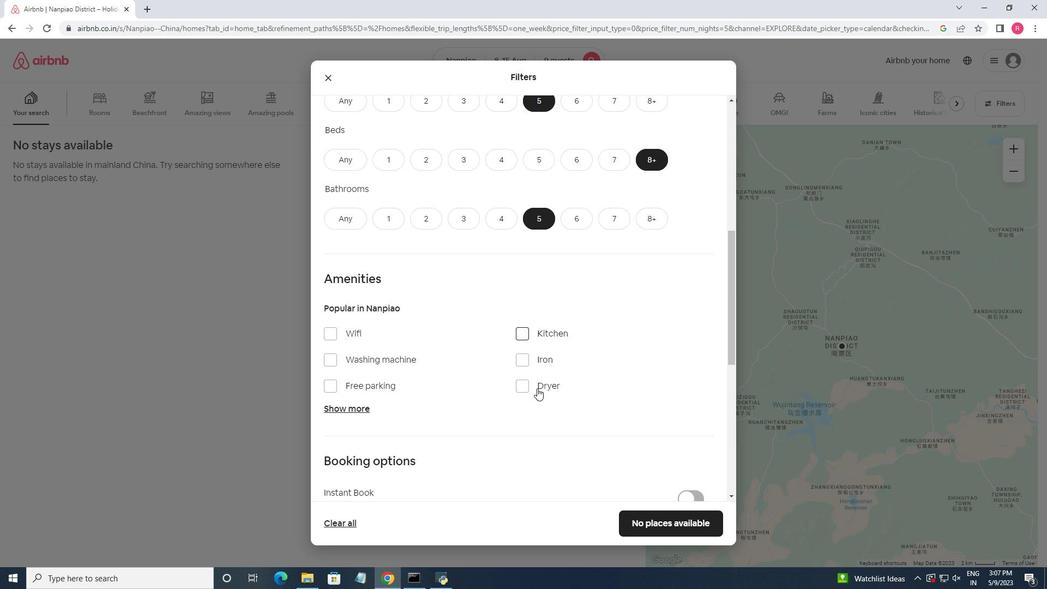 
Action: Mouse scrolled (537, 388) with delta (0, 0)
Screenshot: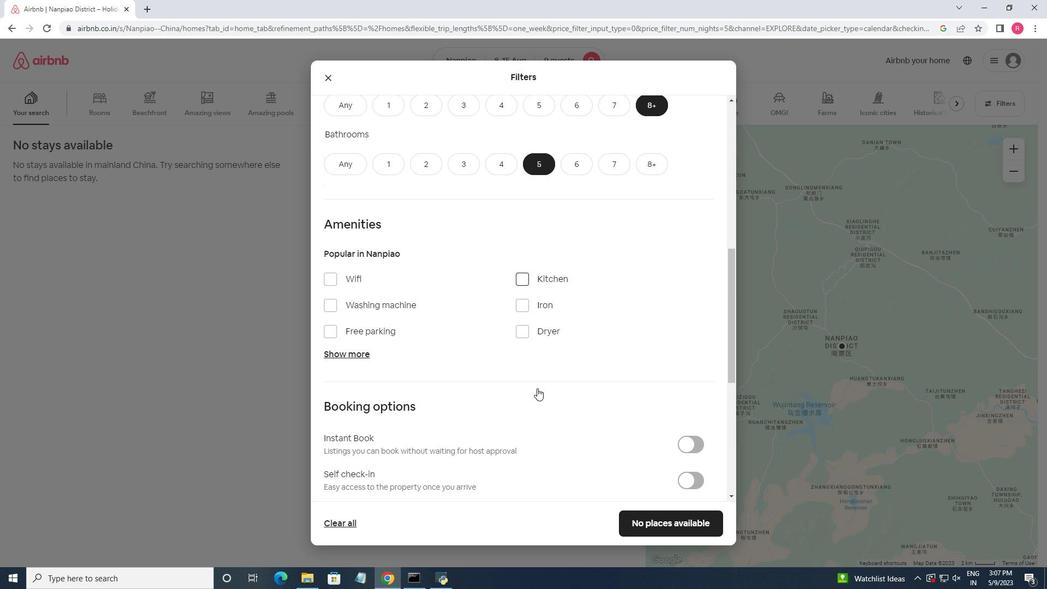 
Action: Mouse scrolled (537, 389) with delta (0, 0)
Screenshot: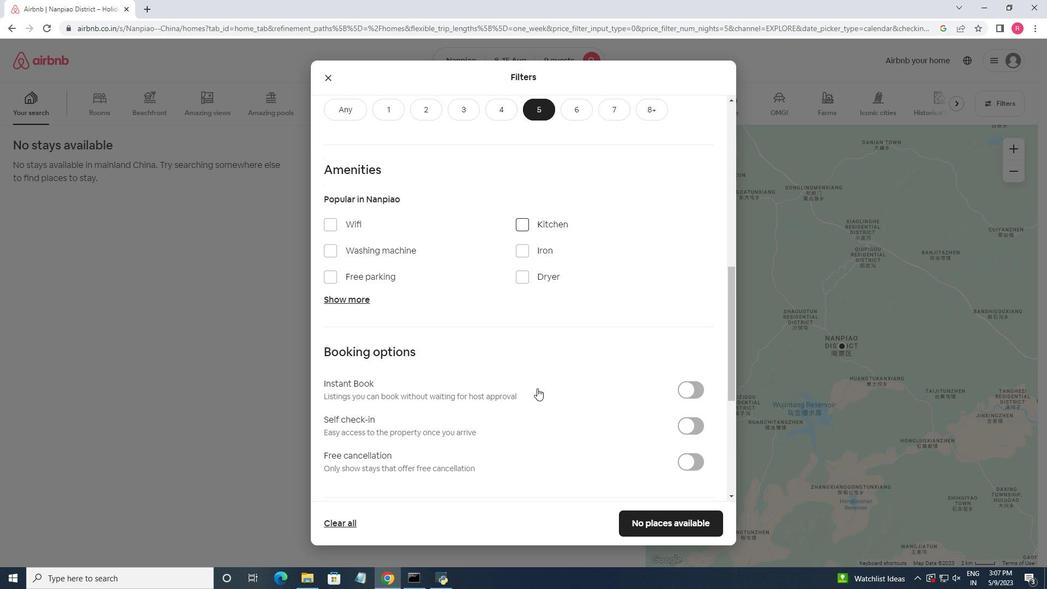 
Action: Mouse moved to (335, 284)
Screenshot: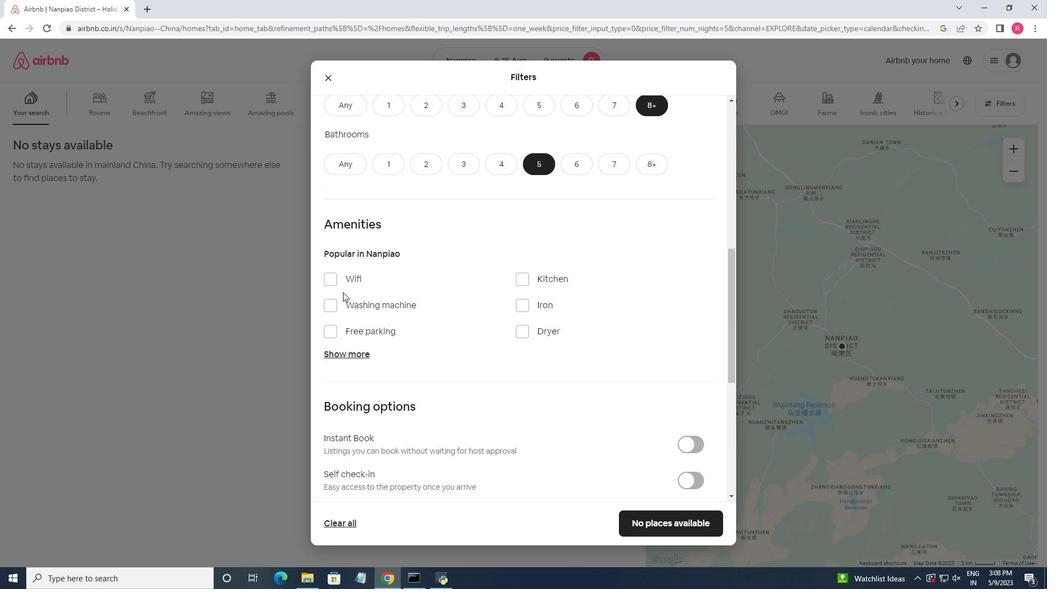 
Action: Mouse pressed left at (335, 284)
Screenshot: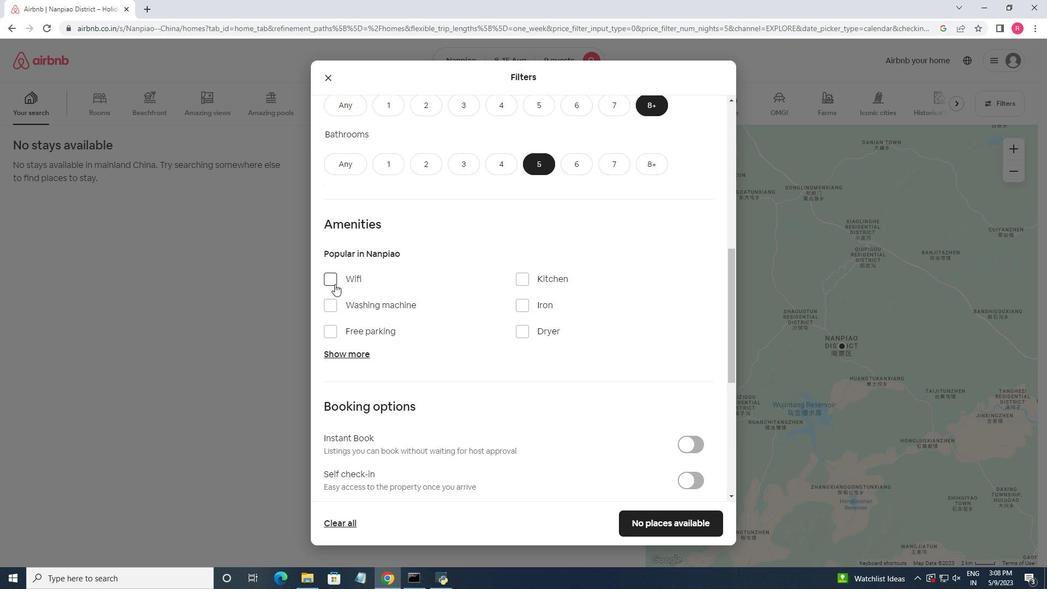 
Action: Mouse moved to (336, 329)
Screenshot: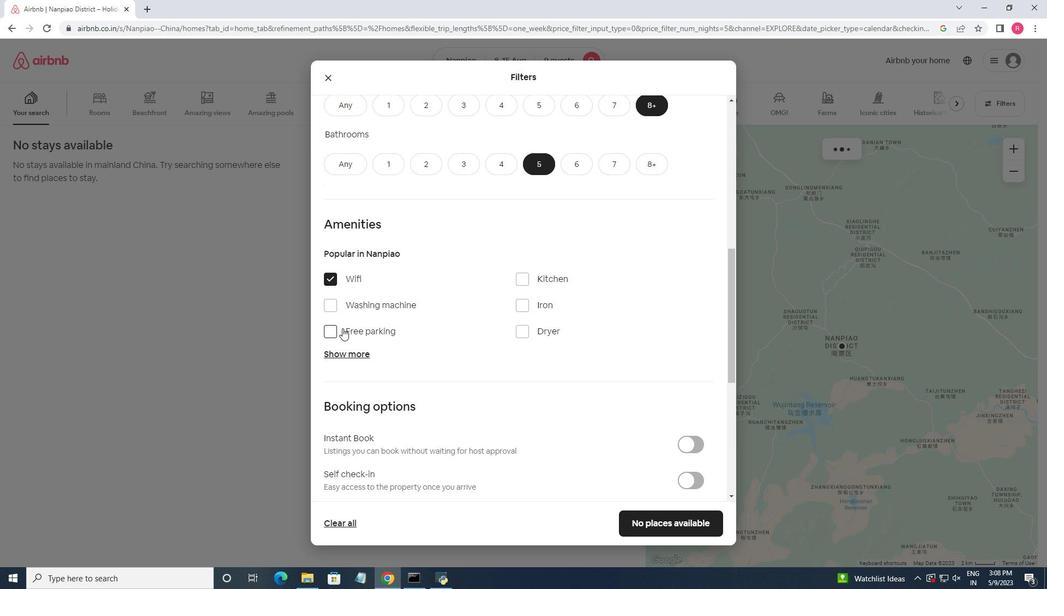 
Action: Mouse pressed left at (336, 329)
Screenshot: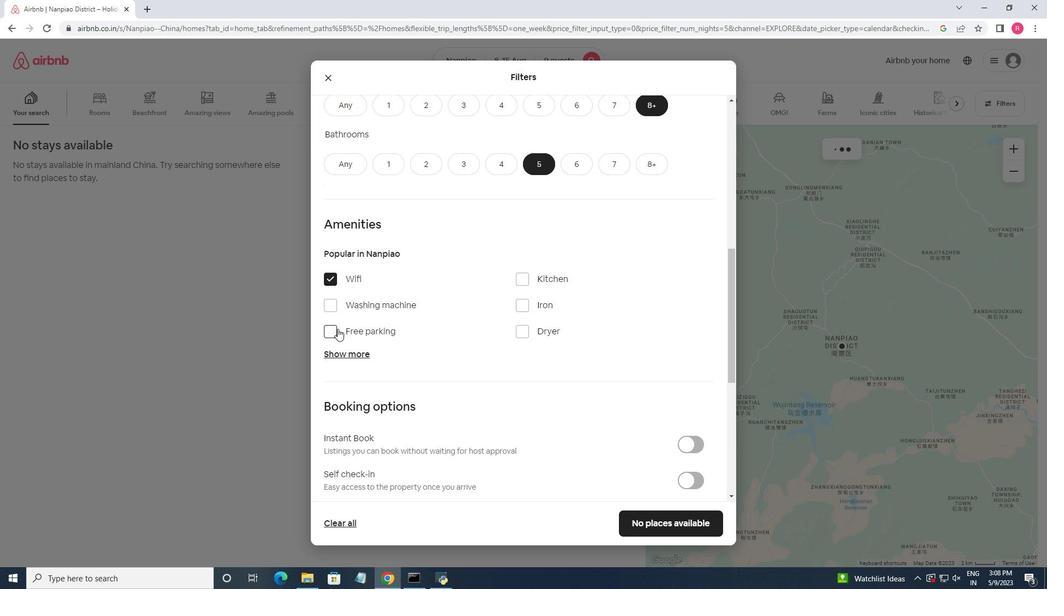
Action: Mouse moved to (359, 349)
Screenshot: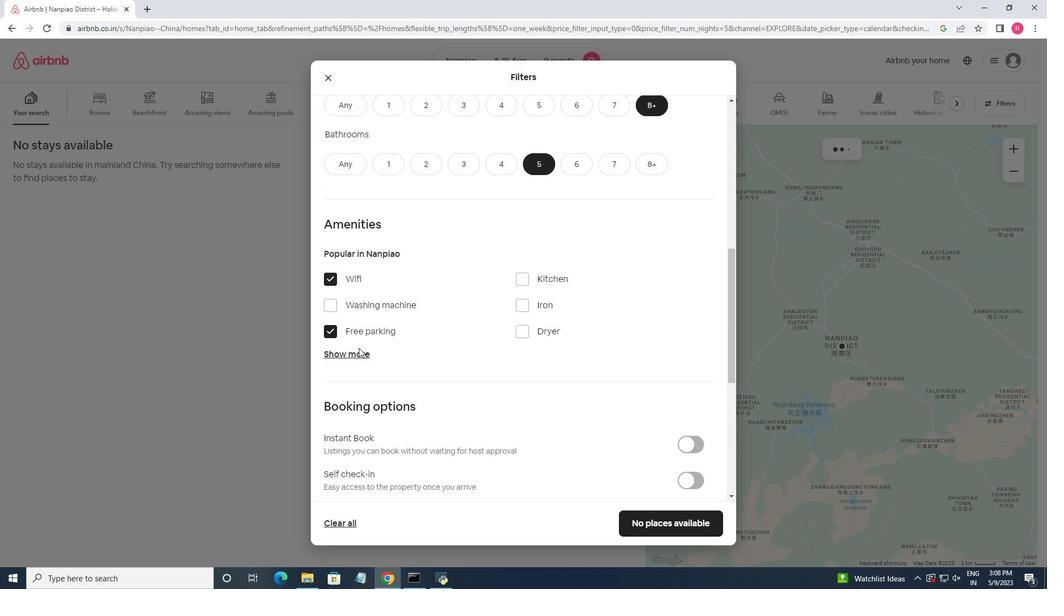 
Action: Mouse pressed left at (359, 349)
Screenshot: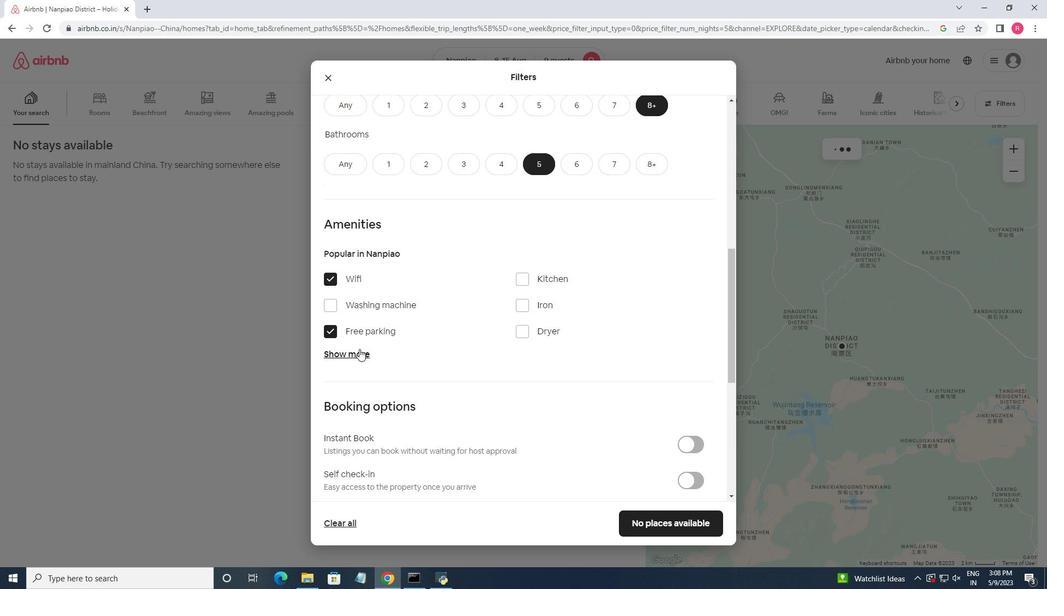 
Action: Mouse moved to (525, 421)
Screenshot: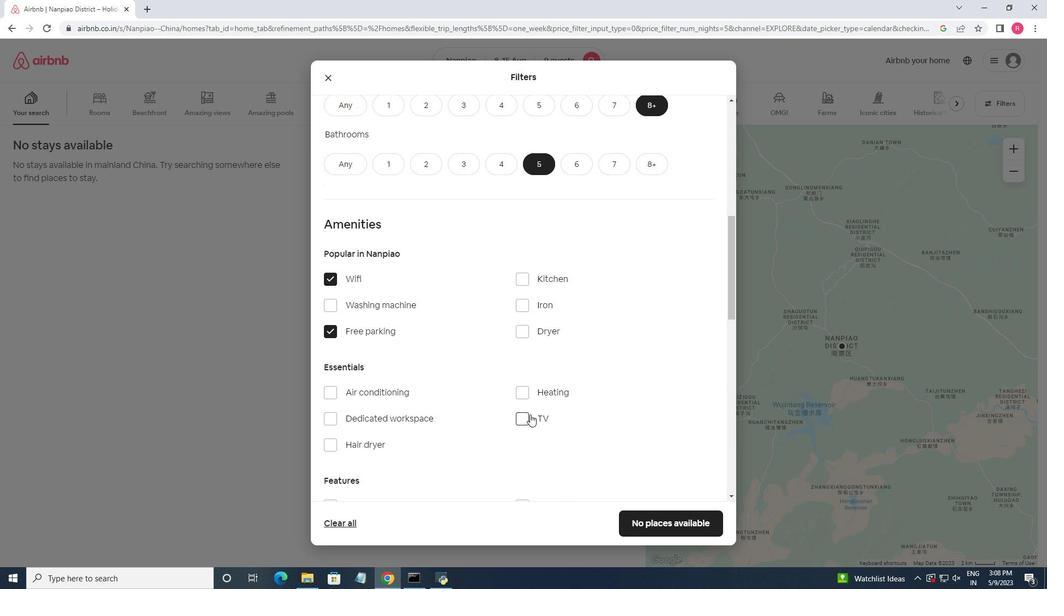 
Action: Mouse pressed left at (525, 421)
Screenshot: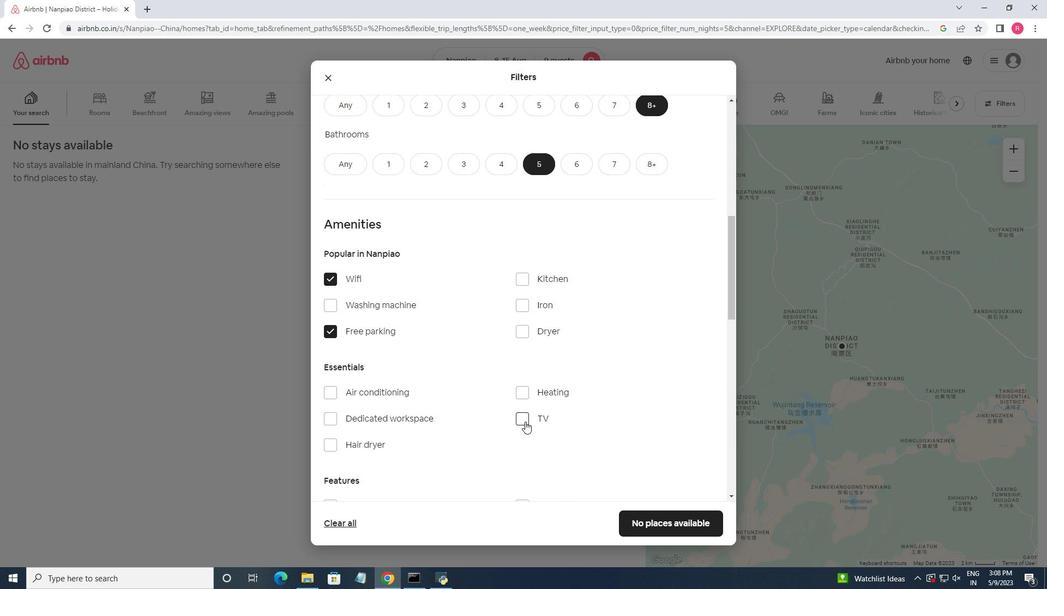 
Action: Mouse moved to (469, 371)
Screenshot: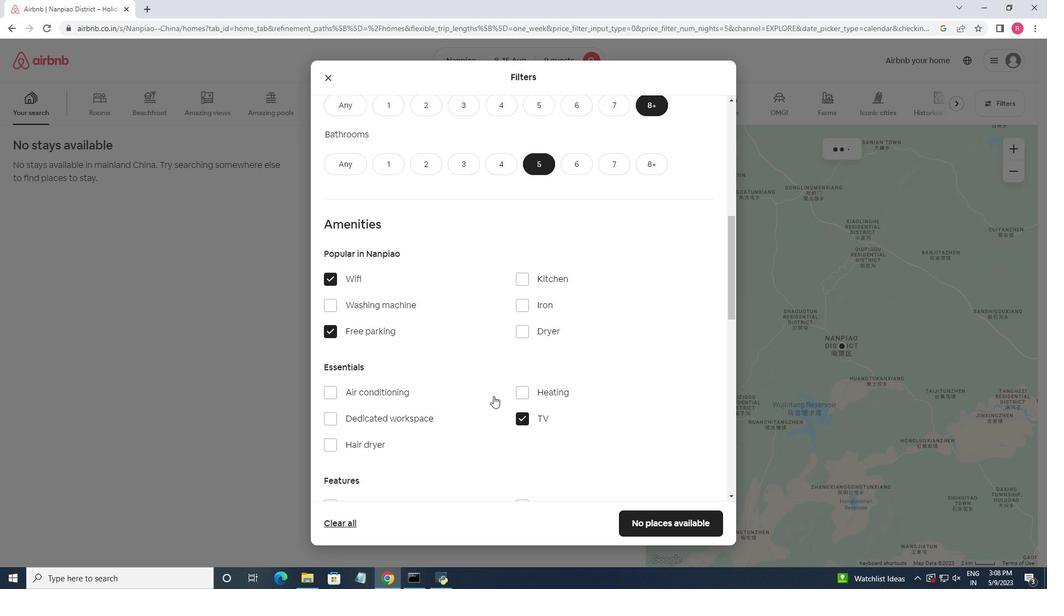 
Action: Mouse scrolled (469, 371) with delta (0, 0)
Screenshot: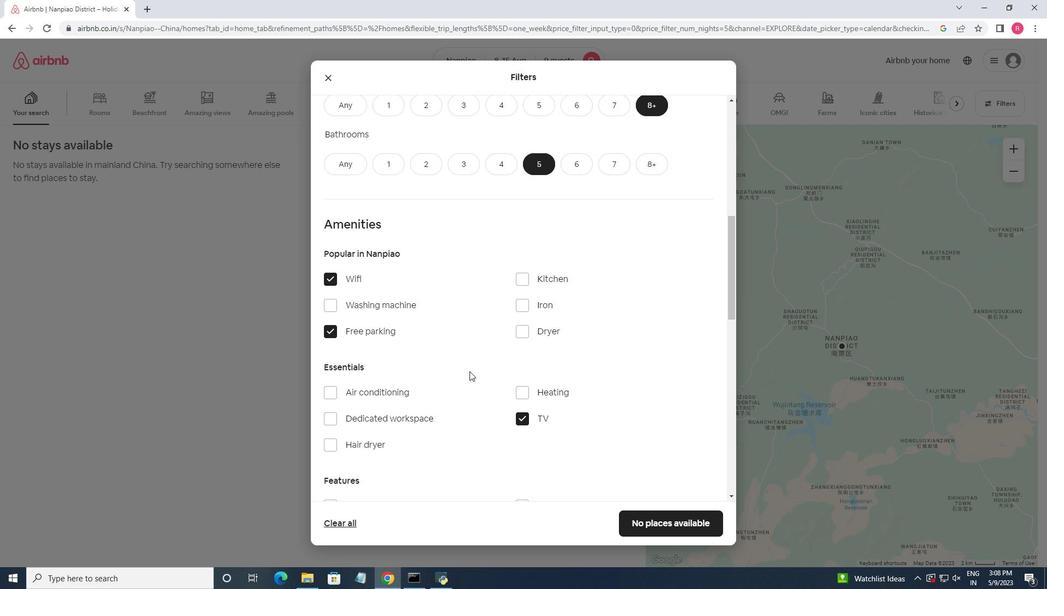 
Action: Mouse scrolled (469, 371) with delta (0, 0)
Screenshot: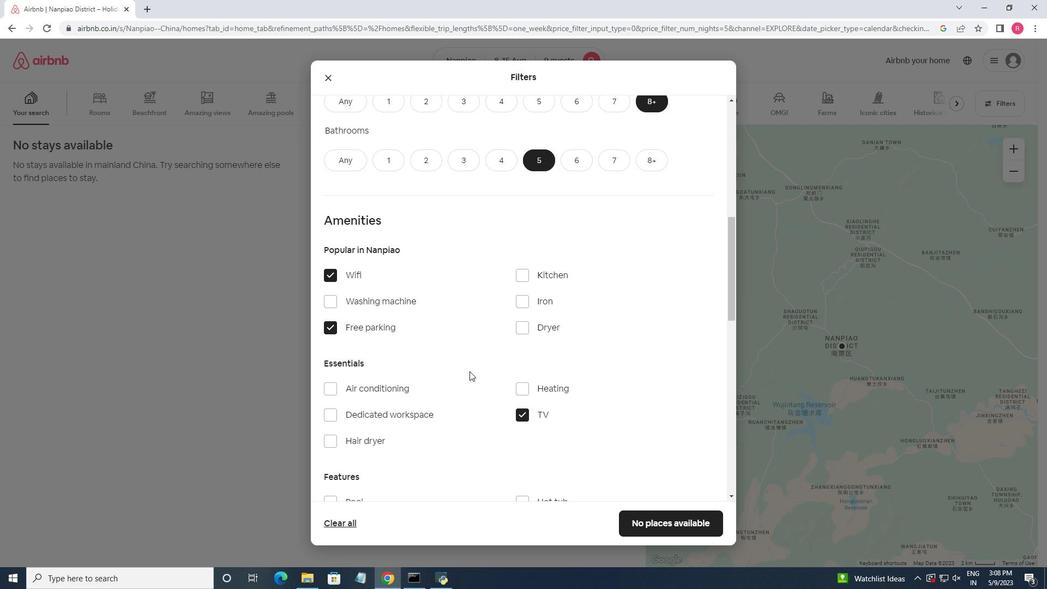 
Action: Mouse moved to (415, 371)
Screenshot: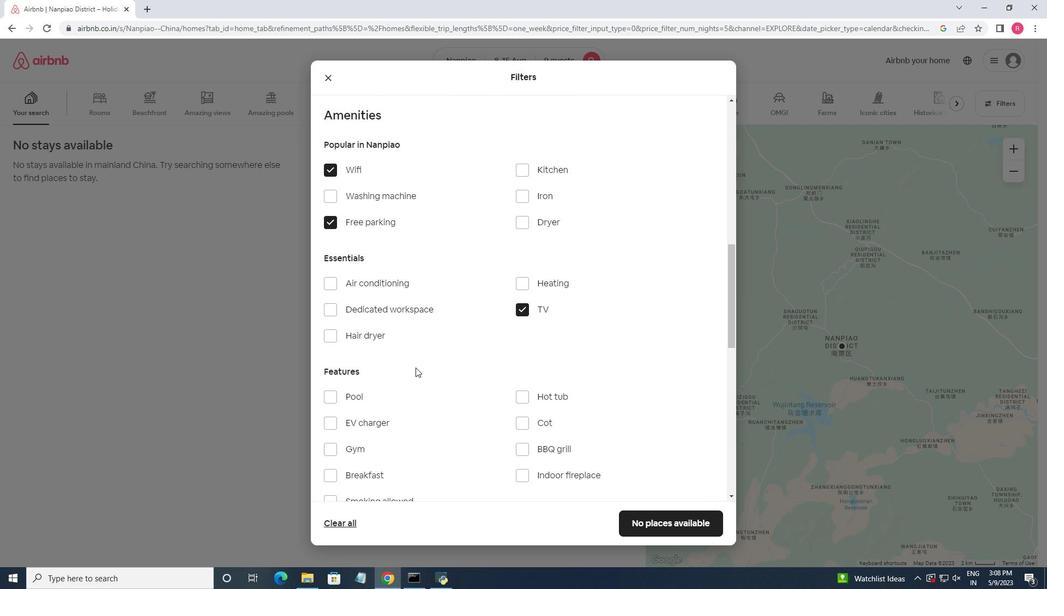 
Action: Mouse scrolled (415, 370) with delta (0, 0)
Screenshot: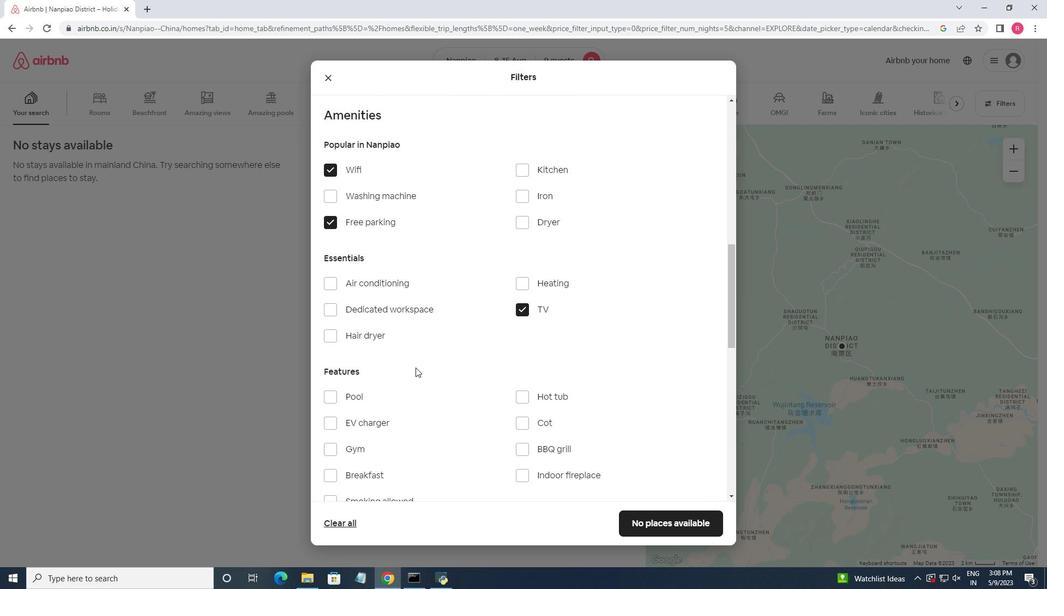 
Action: Mouse moved to (332, 395)
Screenshot: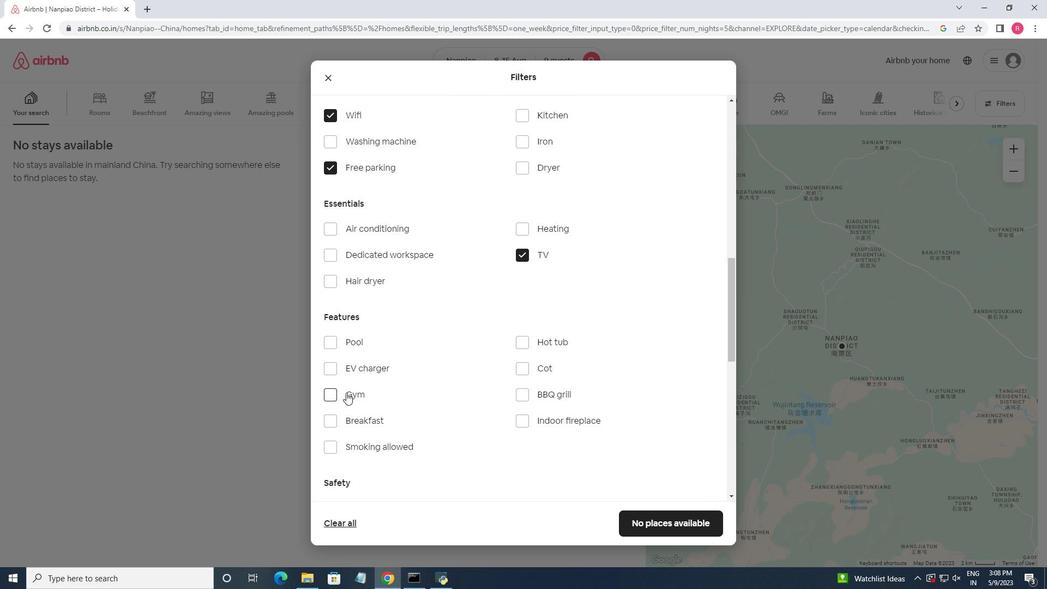 
Action: Mouse pressed left at (332, 395)
Screenshot: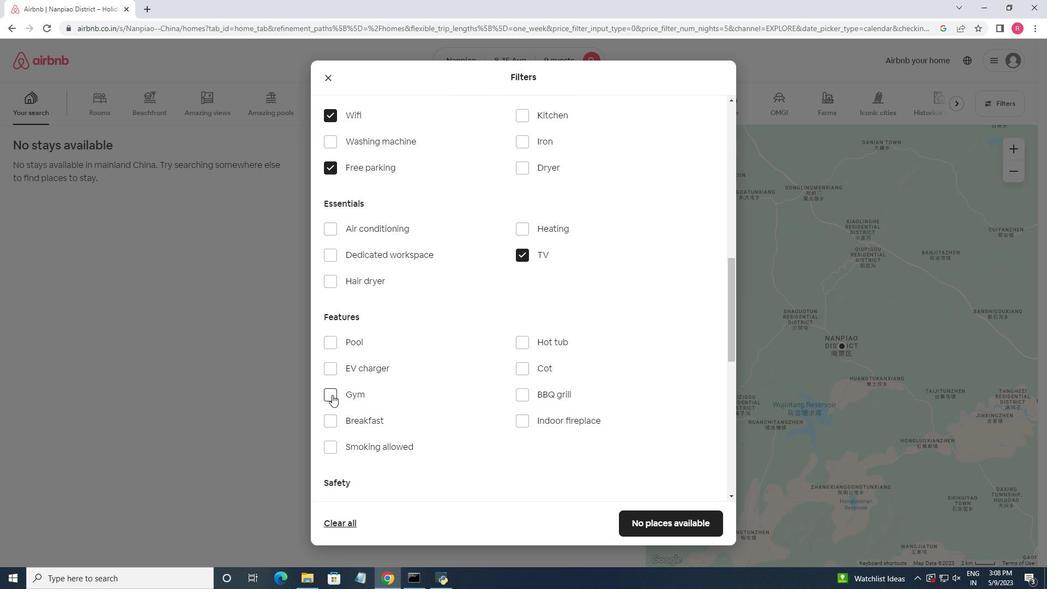 
Action: Mouse moved to (336, 419)
Screenshot: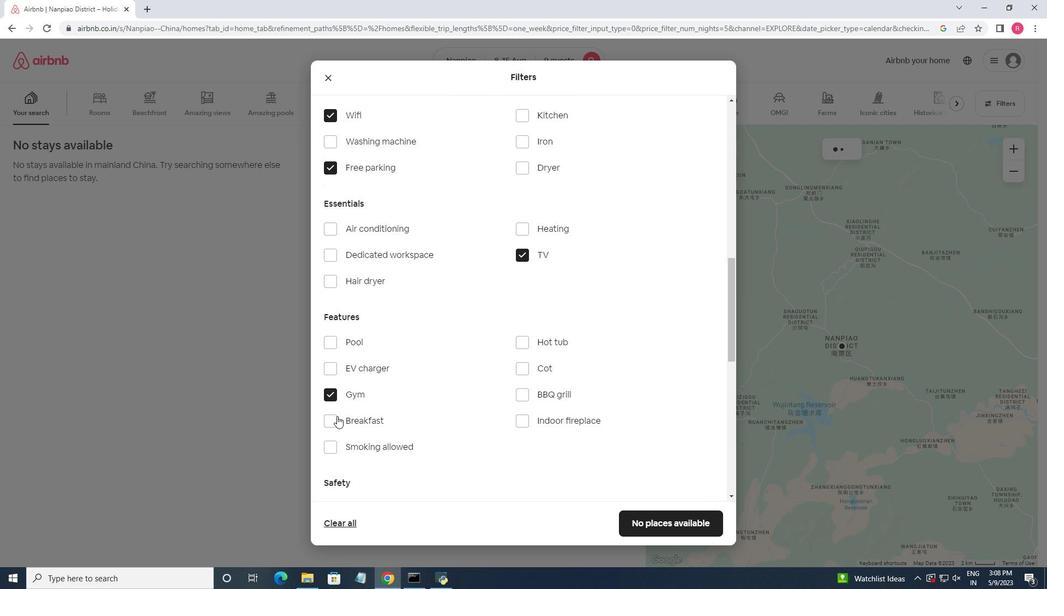 
Action: Mouse pressed left at (336, 419)
Screenshot: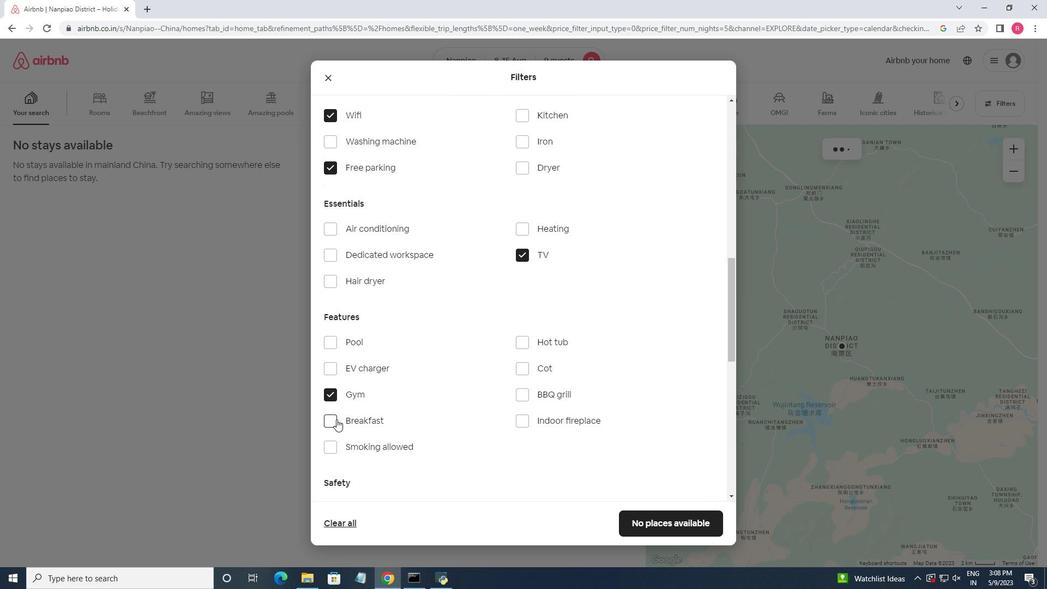 
Action: Mouse moved to (483, 382)
Screenshot: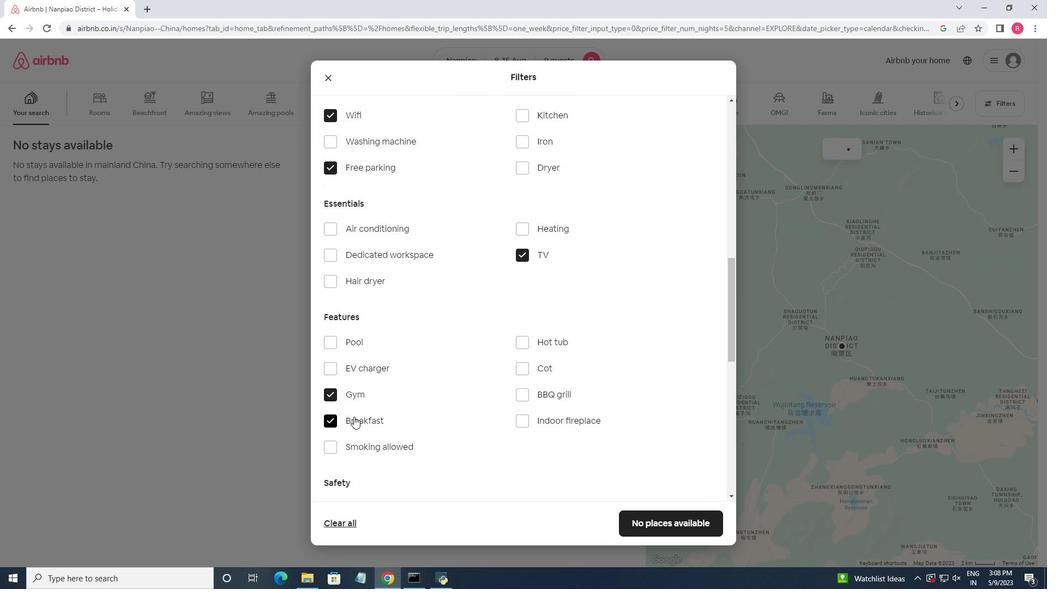 
Action: Mouse scrolled (483, 381) with delta (0, 0)
Screenshot: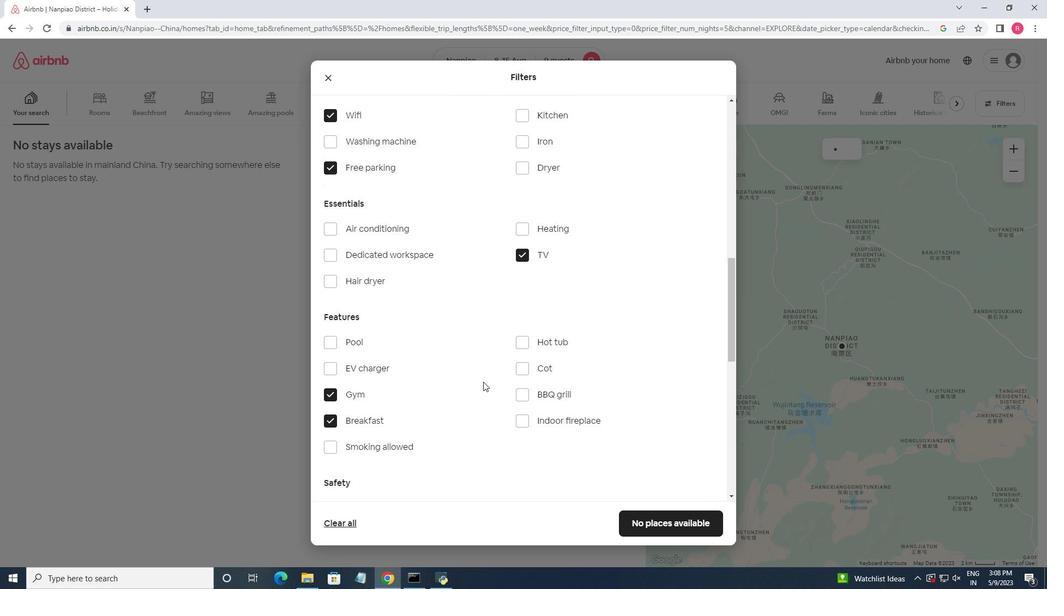 
Action: Mouse scrolled (483, 381) with delta (0, 0)
Screenshot: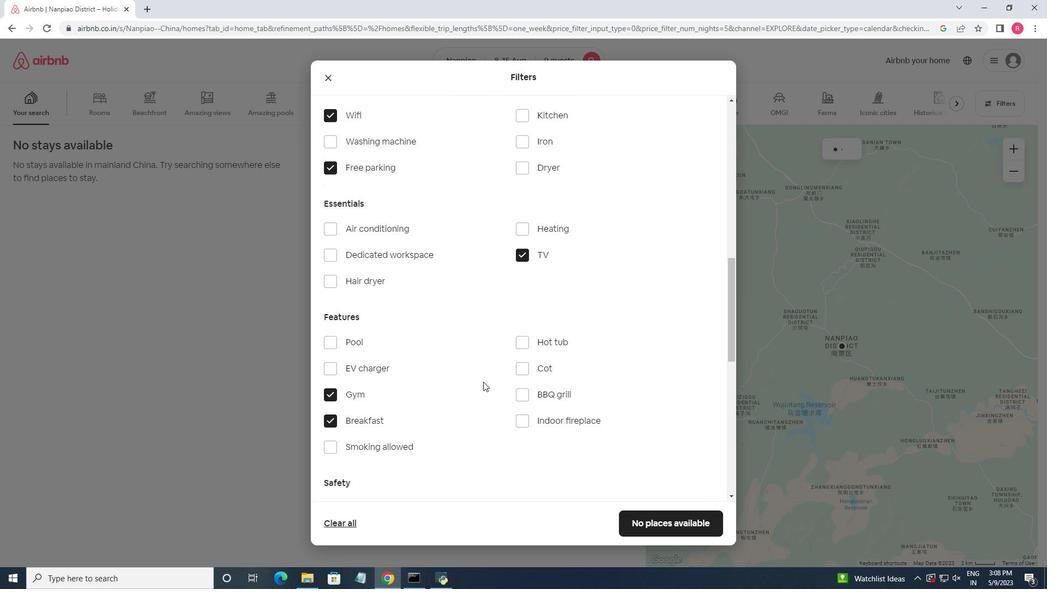 
Action: Mouse scrolled (483, 381) with delta (0, 0)
Screenshot: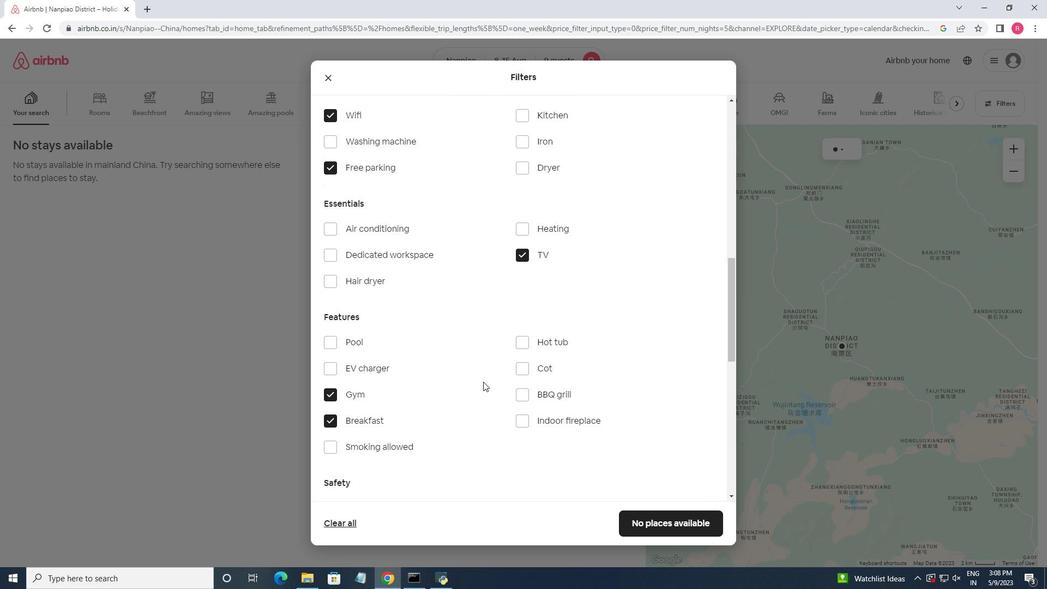 
Action: Mouse moved to (483, 381)
Screenshot: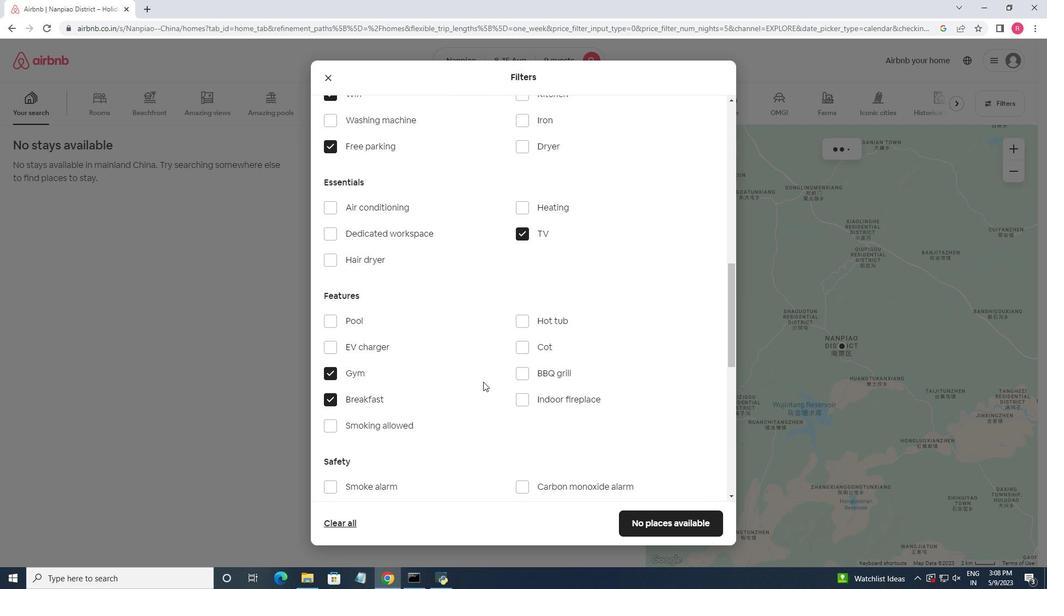 
Action: Mouse scrolled (483, 380) with delta (0, 0)
Screenshot: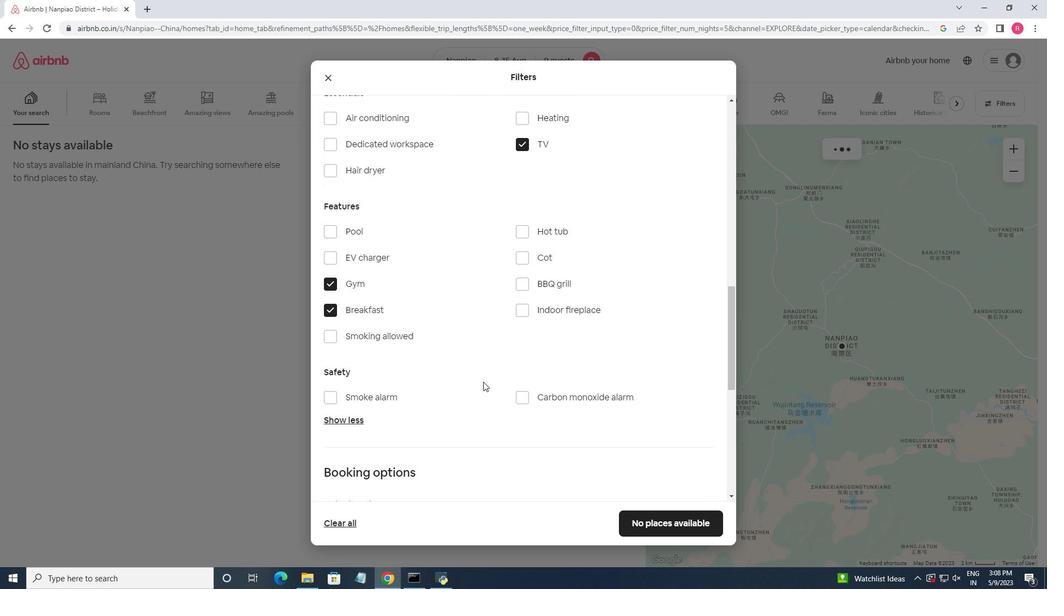 
Action: Mouse scrolled (483, 380) with delta (0, 0)
Screenshot: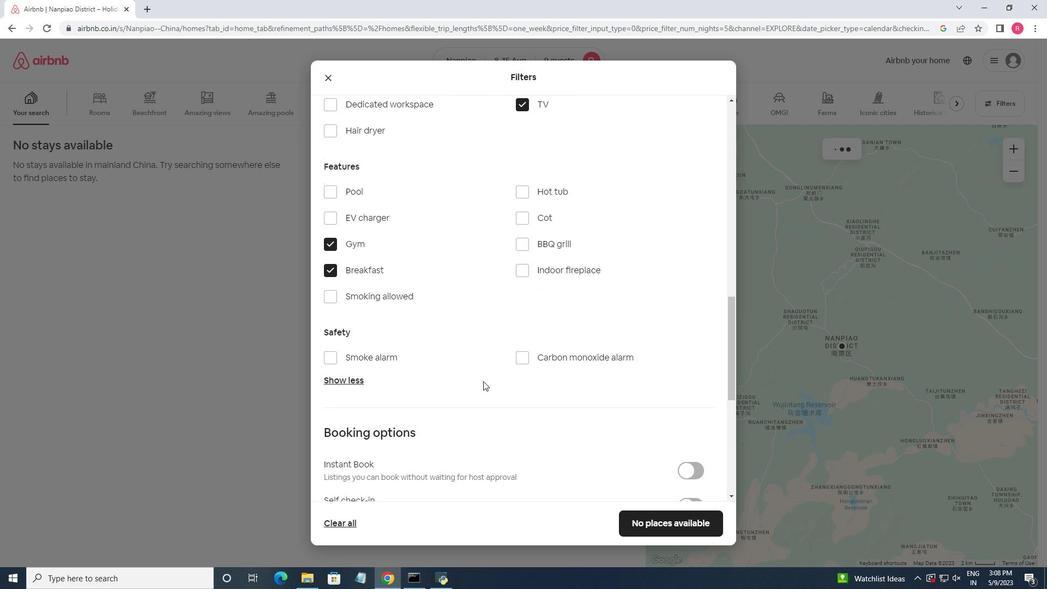 
Action: Mouse scrolled (483, 380) with delta (0, 0)
Screenshot: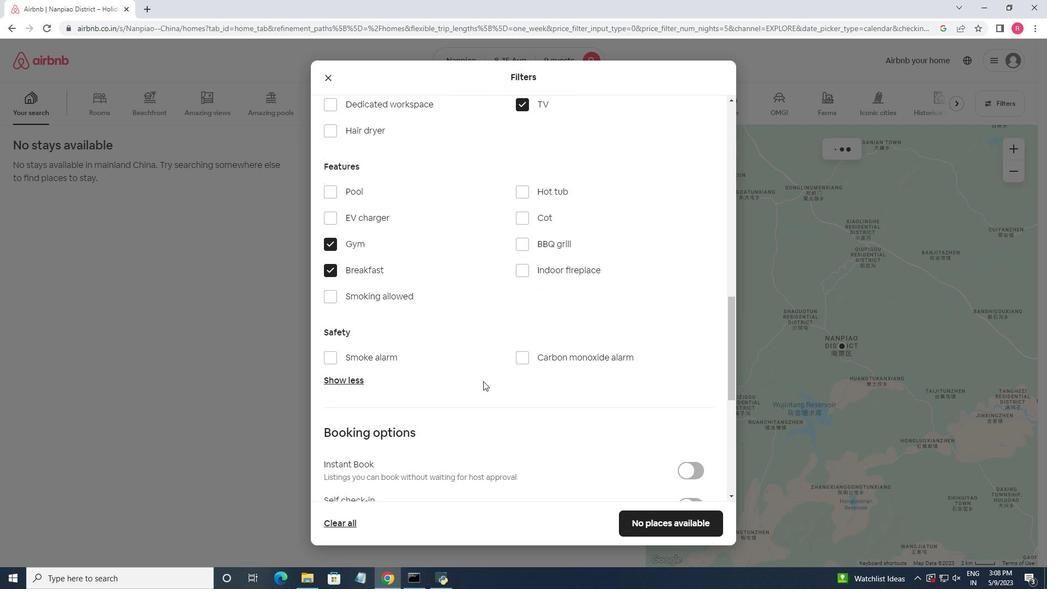 
Action: Mouse scrolled (483, 380) with delta (0, 0)
Screenshot: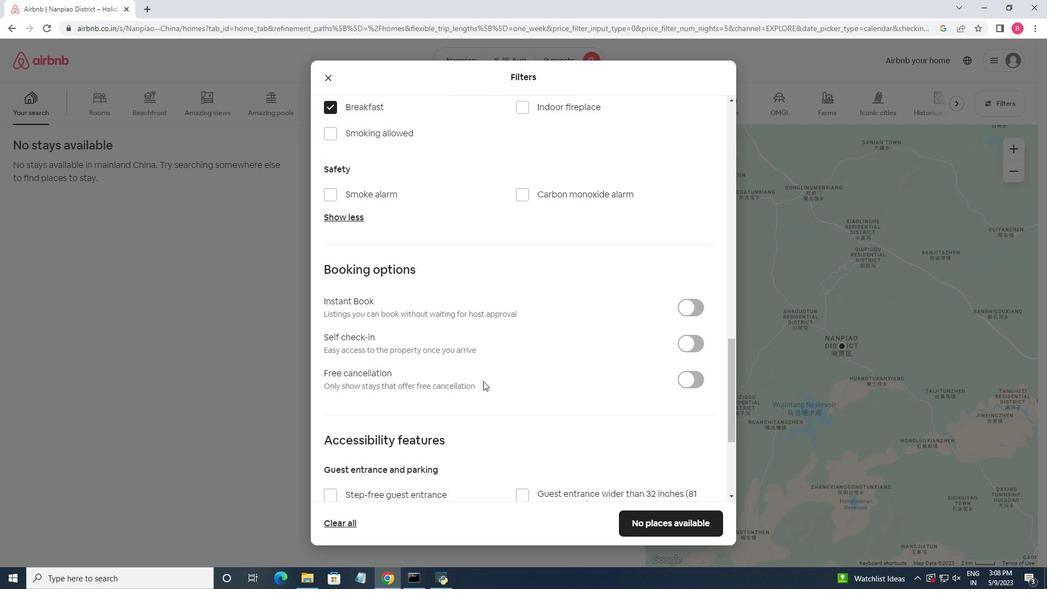 
Action: Mouse scrolled (483, 380) with delta (0, 0)
Screenshot: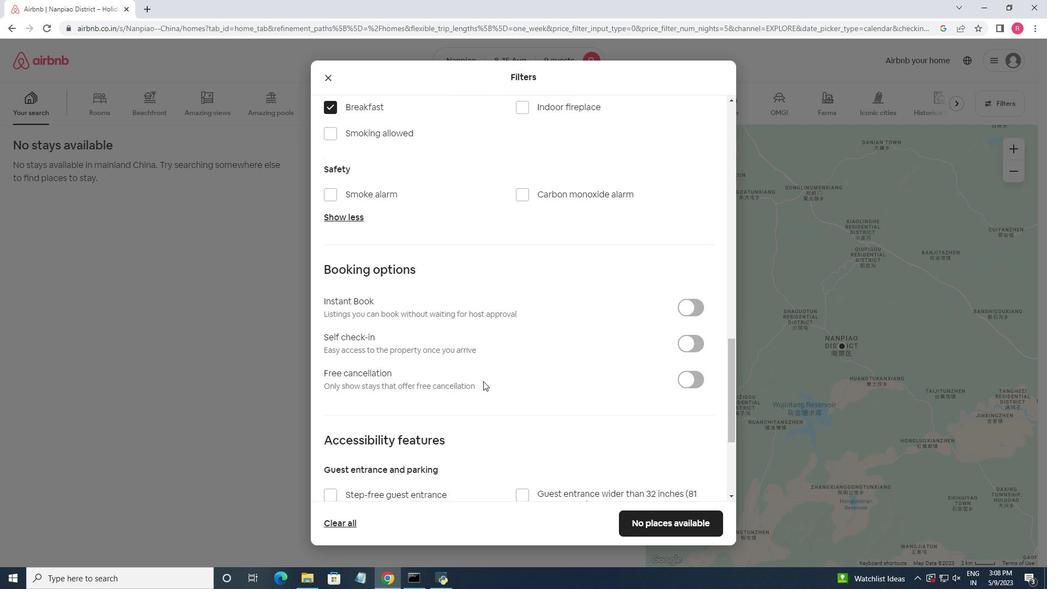 
Action: Mouse moved to (699, 227)
Screenshot: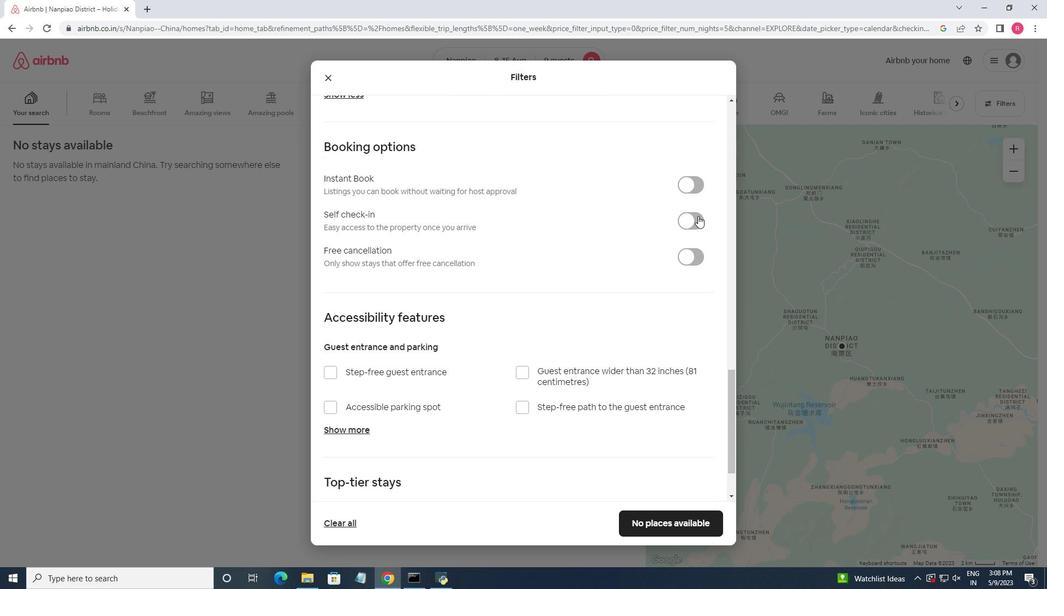 
Action: Mouse pressed left at (699, 227)
Screenshot: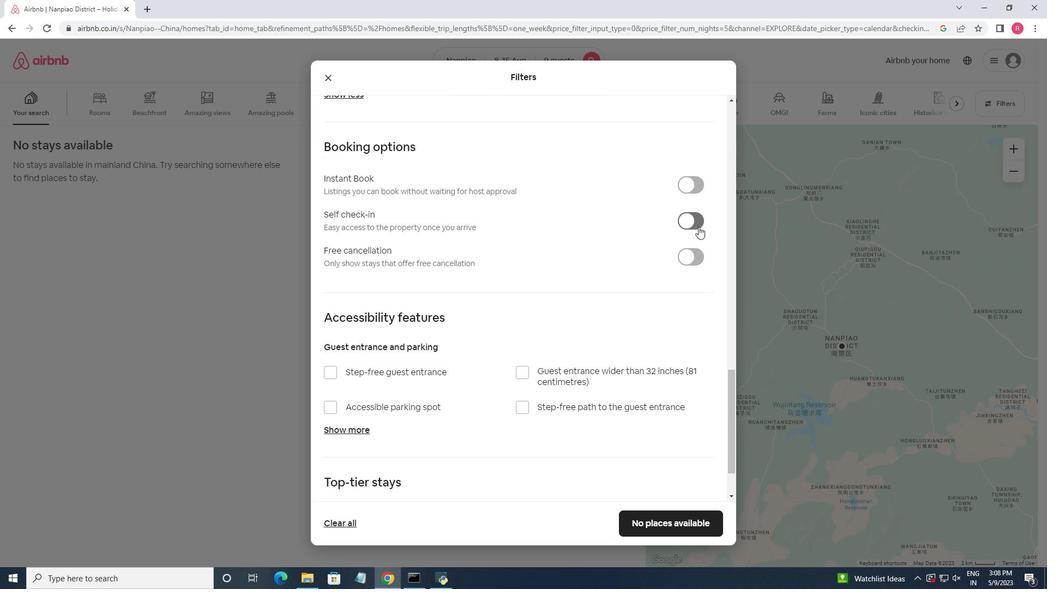 
Action: Mouse moved to (559, 262)
Screenshot: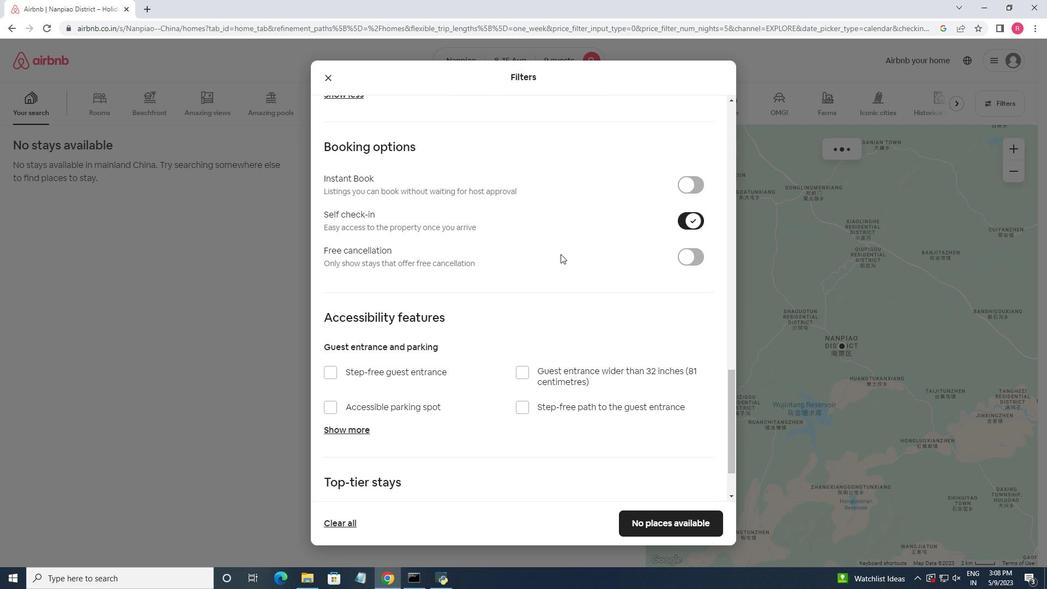 
Action: Mouse scrolled (559, 261) with delta (0, 0)
Screenshot: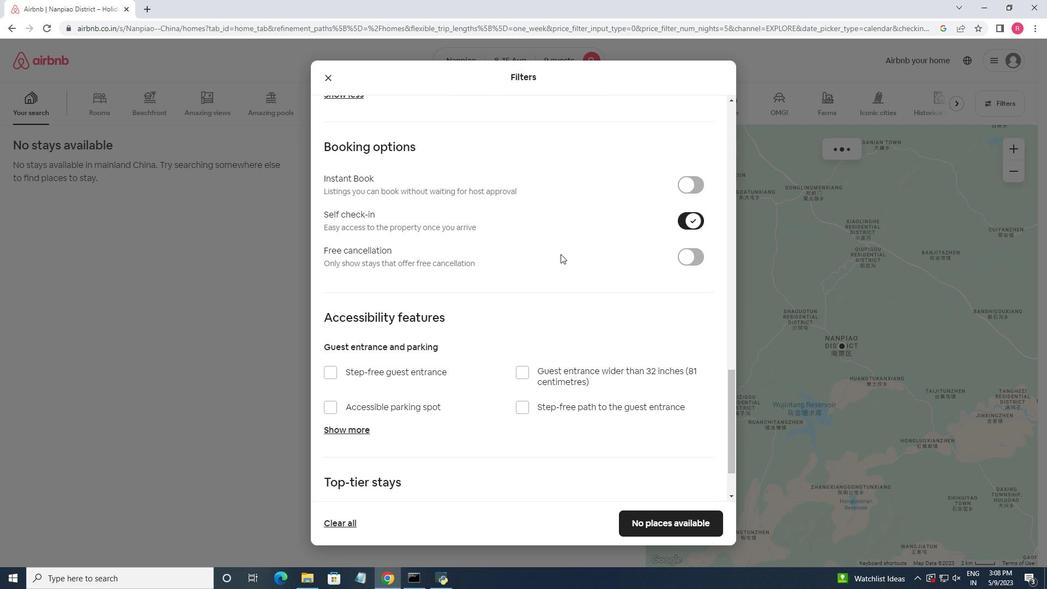 
Action: Mouse moved to (559, 266)
Screenshot: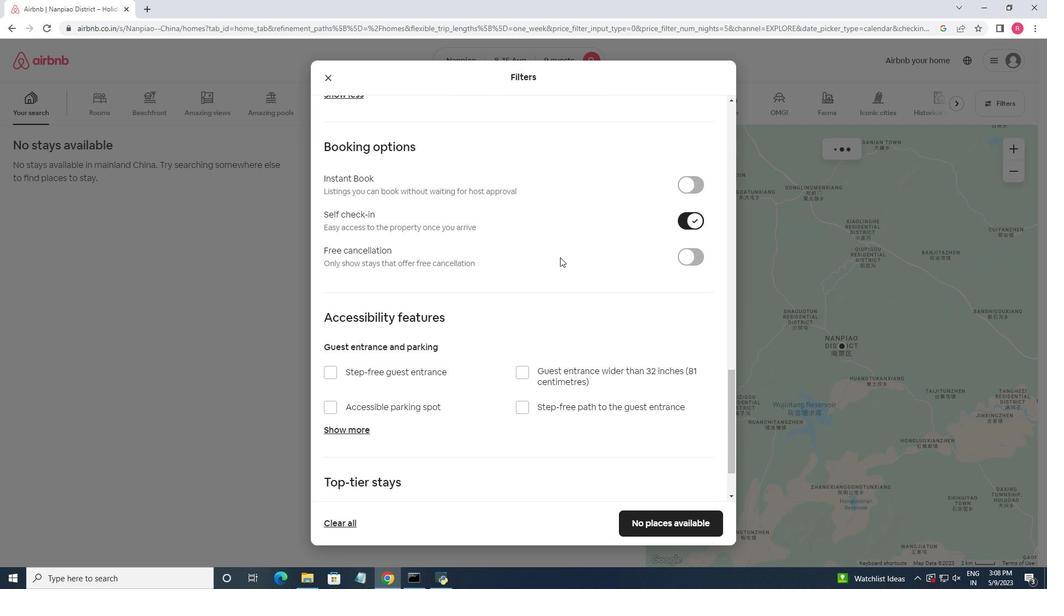 
Action: Mouse scrolled (559, 265) with delta (0, 0)
Screenshot: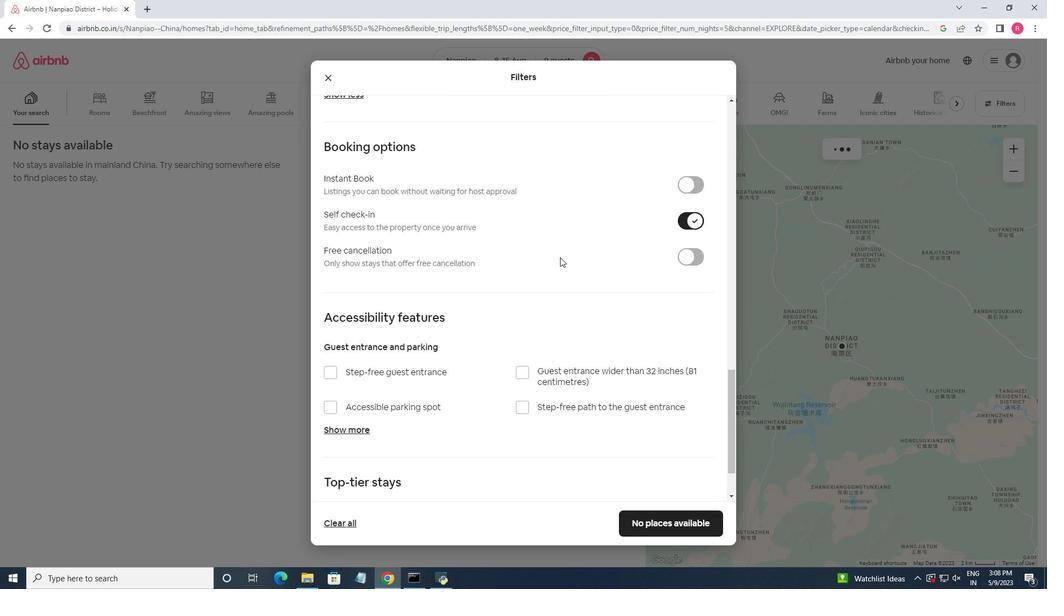 
Action: Mouse moved to (559, 266)
Screenshot: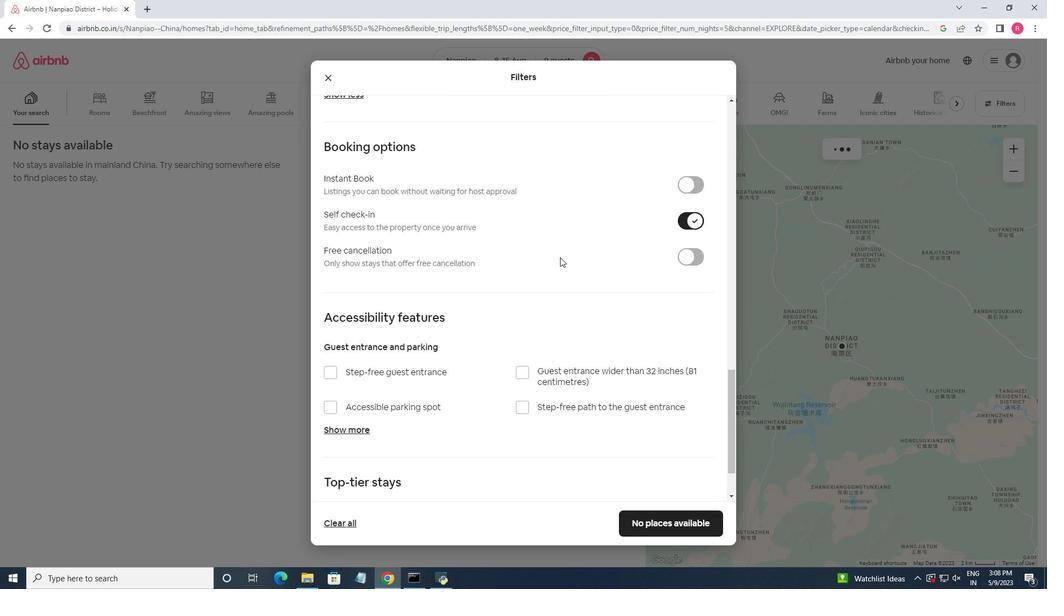 
Action: Mouse scrolled (559, 266) with delta (0, 0)
Screenshot: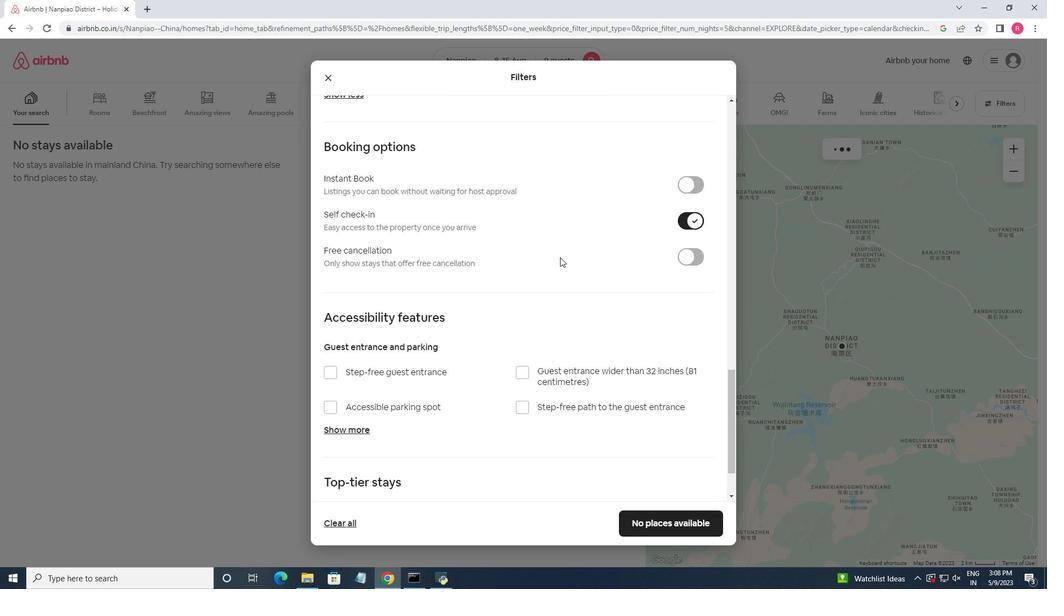 
Action: Mouse moved to (559, 267)
Screenshot: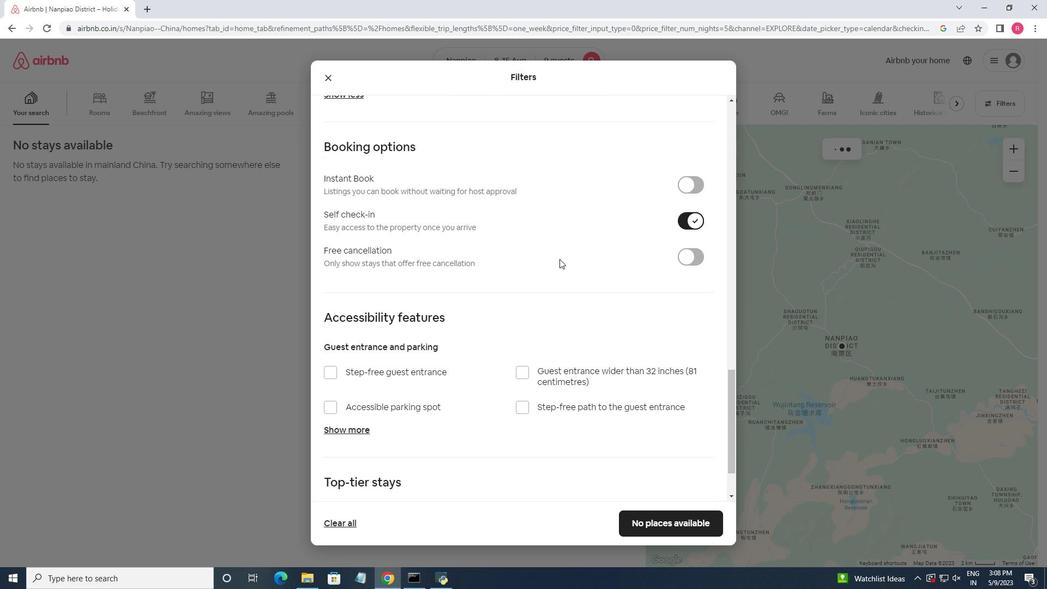 
Action: Mouse scrolled (559, 266) with delta (0, 0)
Screenshot: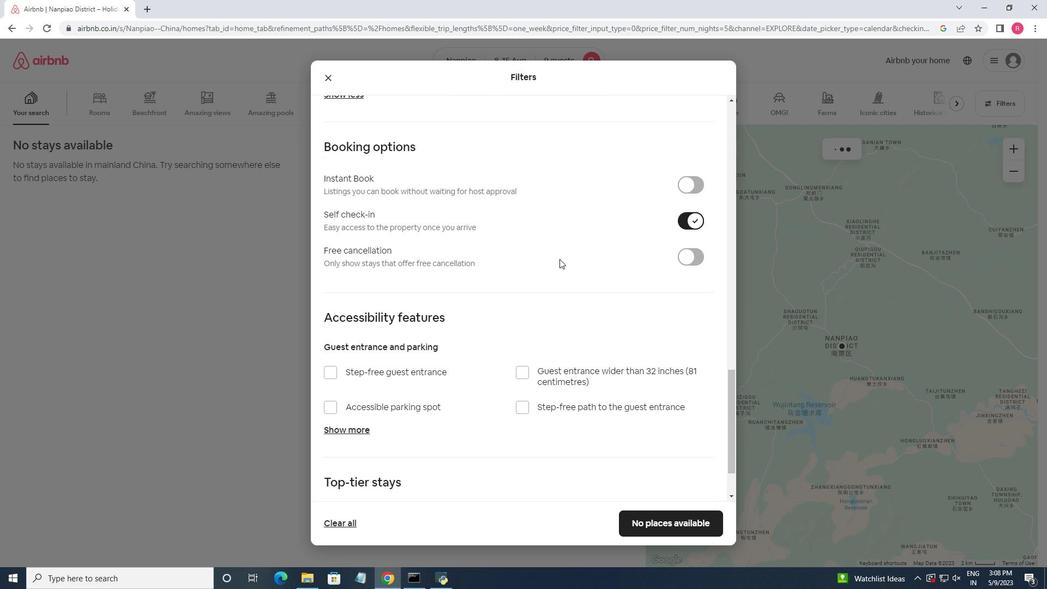 
Action: Mouse moved to (559, 267)
Screenshot: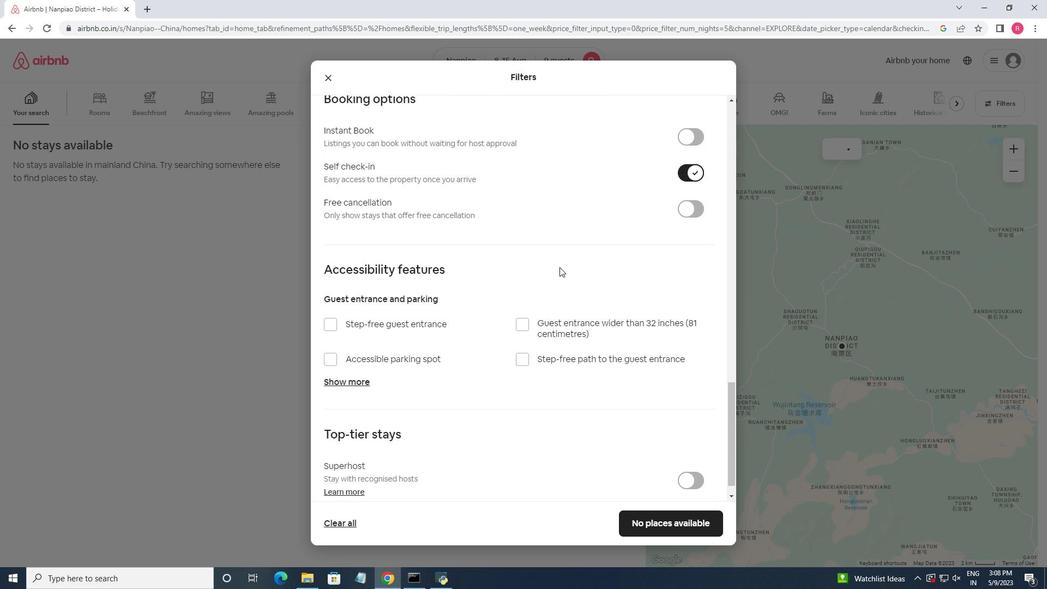 
Action: Mouse scrolled (559, 267) with delta (0, 0)
Screenshot: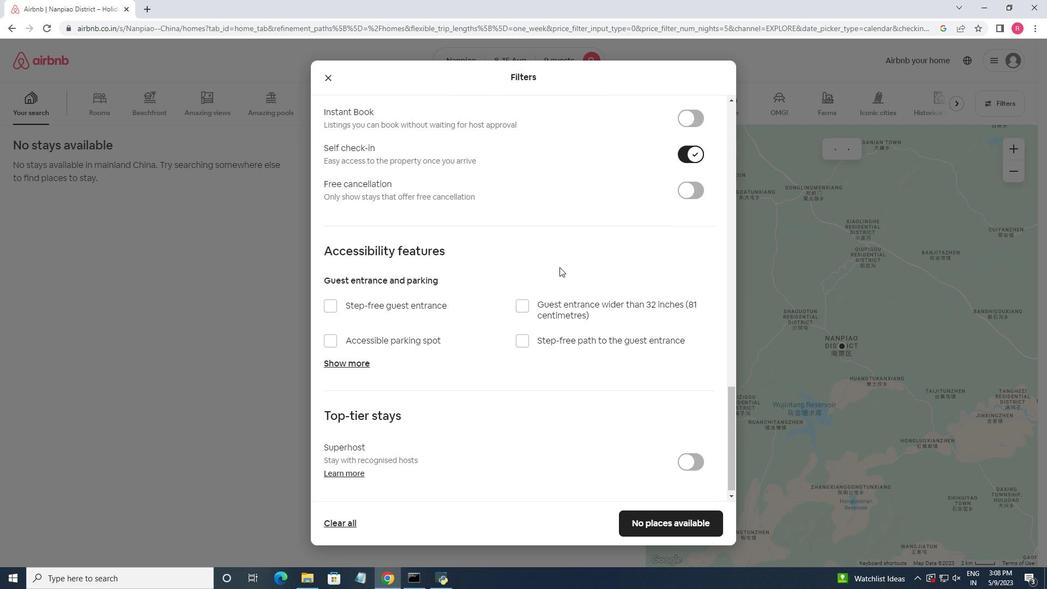 
Action: Mouse moved to (559, 269)
Screenshot: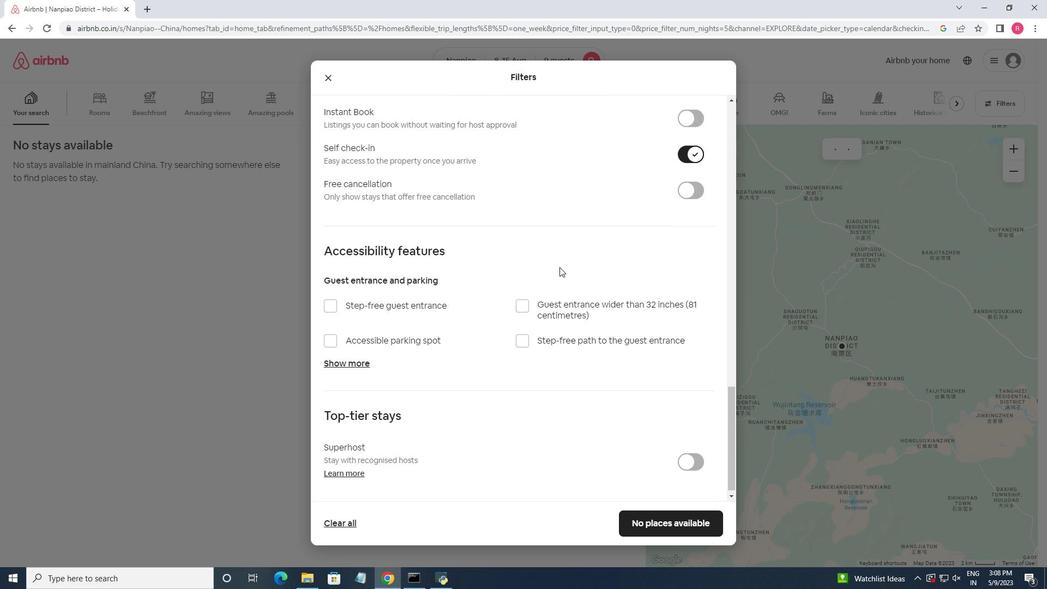 
Action: Mouse scrolled (559, 268) with delta (0, 0)
Screenshot: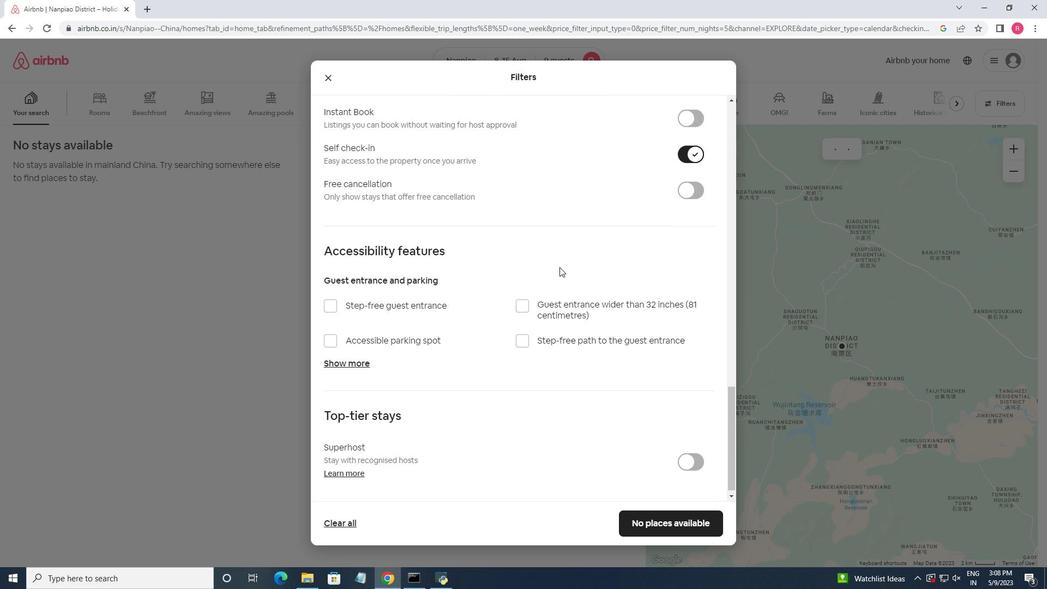 
Action: Mouse moved to (559, 269)
Screenshot: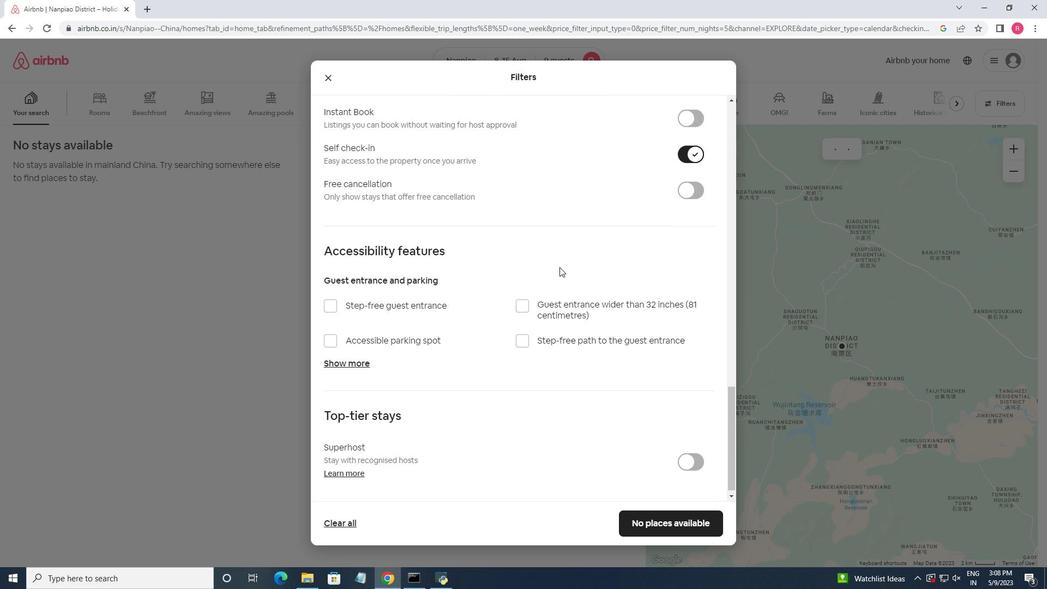 
Action: Mouse scrolled (559, 269) with delta (0, 0)
Screenshot: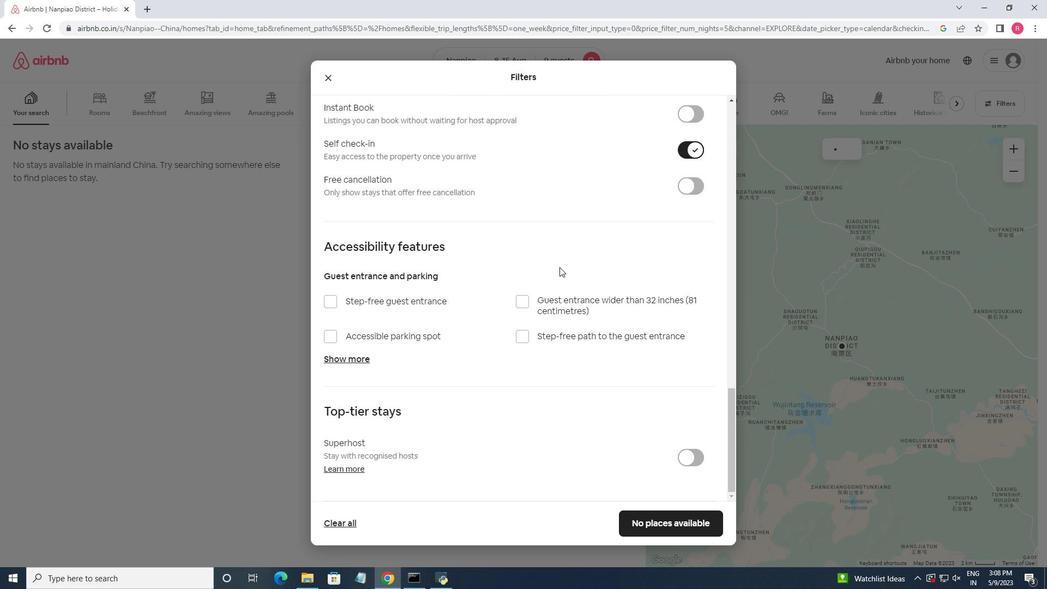 
Action: Mouse moved to (702, 520)
Screenshot: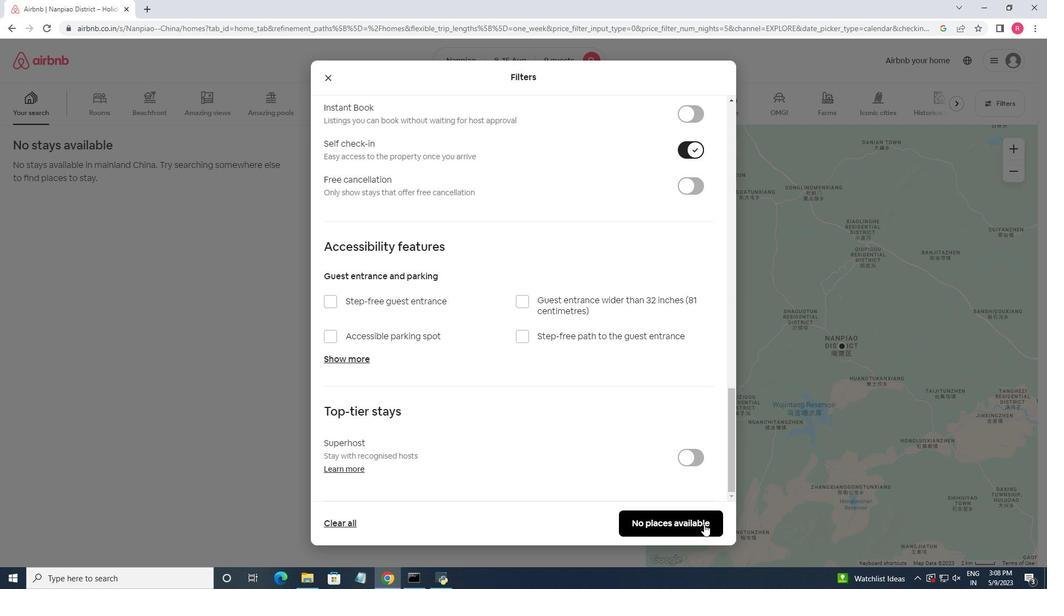
Action: Mouse pressed left at (702, 520)
Screenshot: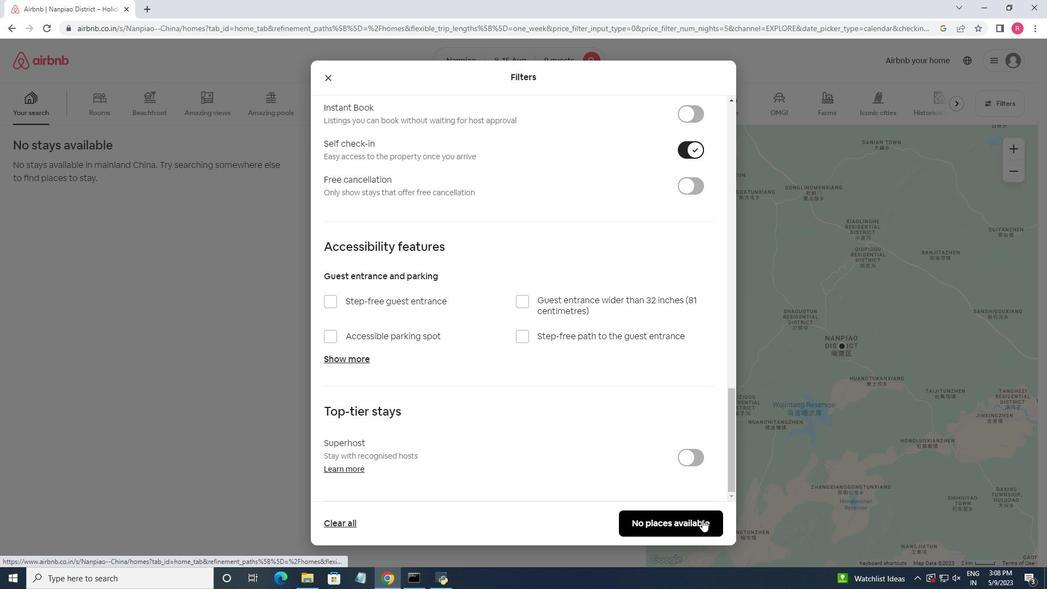 
Action: Mouse moved to (597, 448)
Screenshot: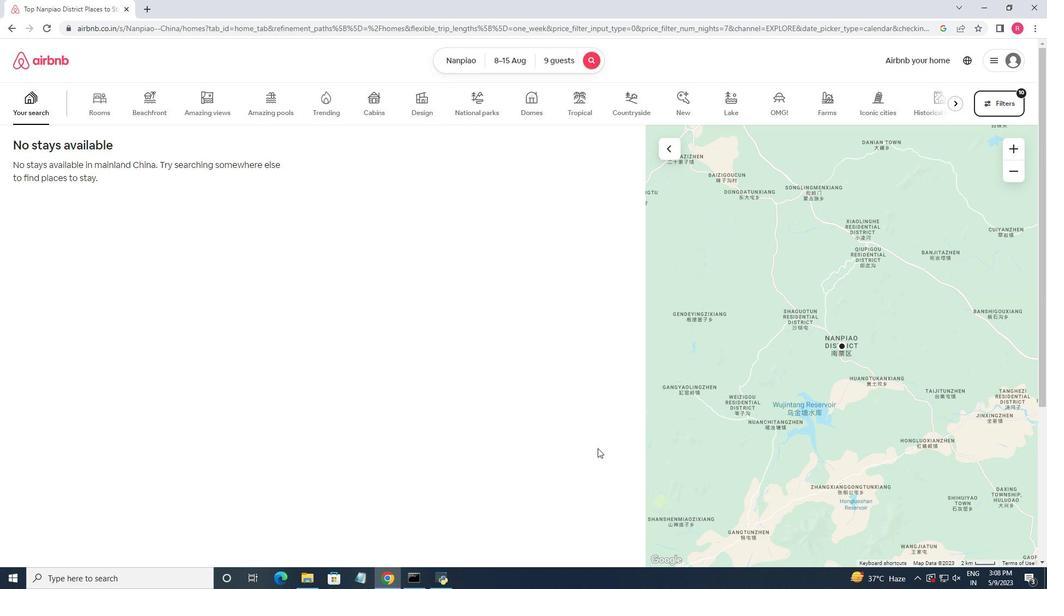 
